 Task: Find connections with filter location Oberá with filter topic #job with filter profile language Spanish with filter current company Mechanical Engineering World with filter school Lucknow Public School with filter industry Chiropractors with filter service category Corporate Events with filter keywords title Technical Support Specialist
Action: Mouse moved to (574, 109)
Screenshot: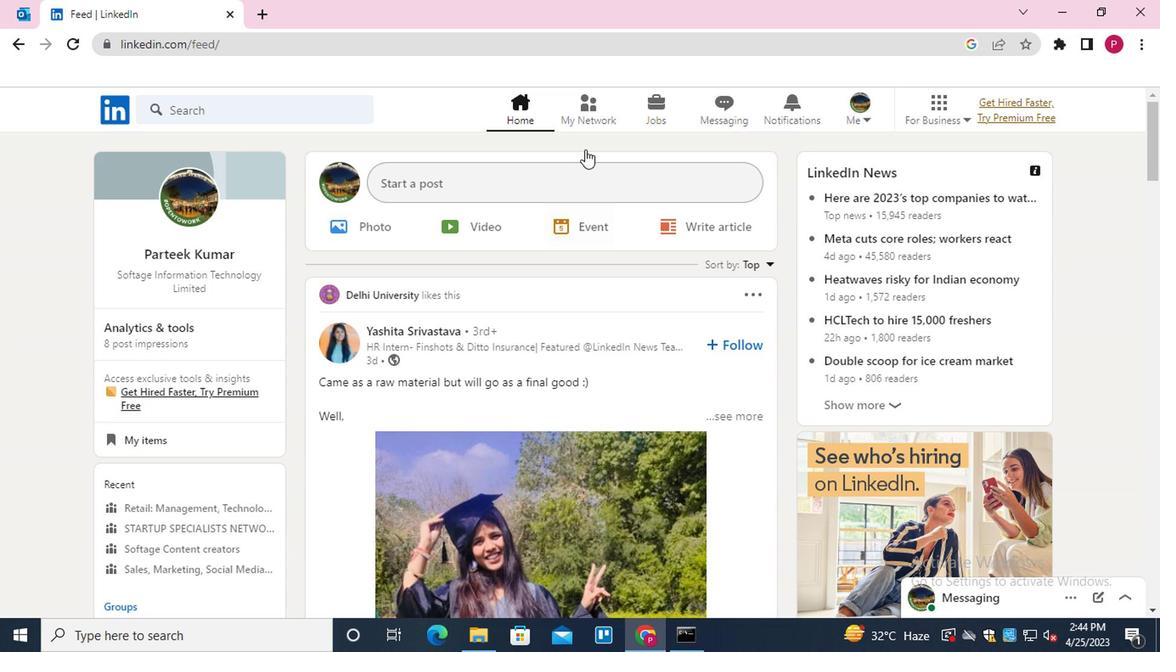 
Action: Mouse pressed left at (574, 109)
Screenshot: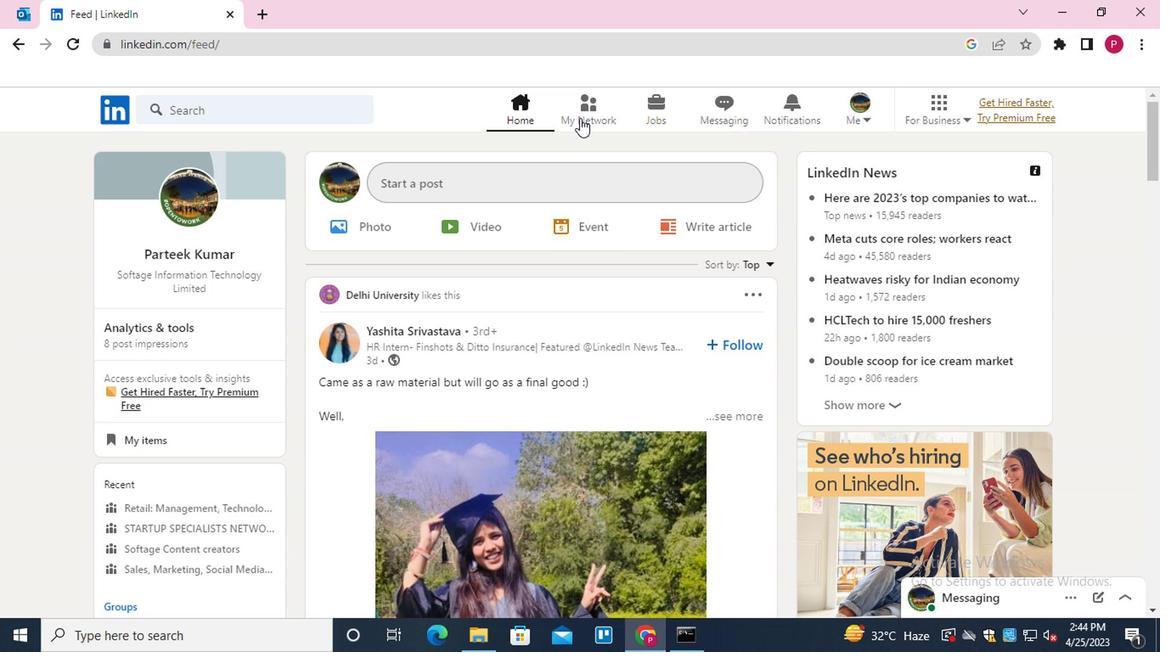 
Action: Mouse moved to (192, 209)
Screenshot: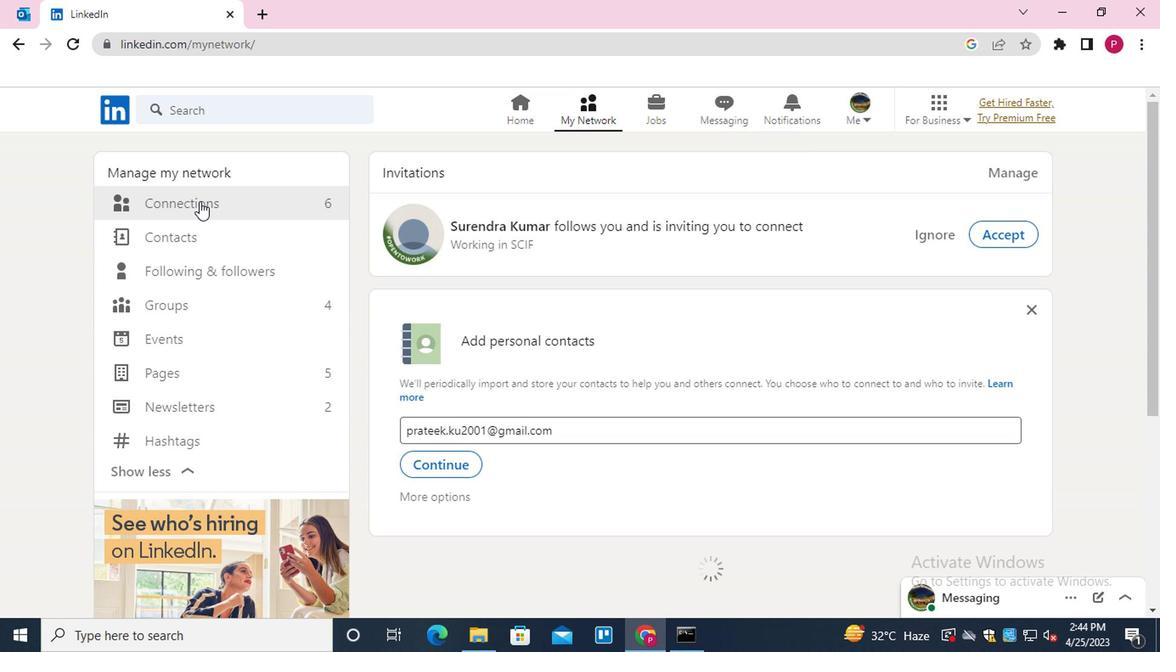 
Action: Mouse pressed left at (192, 209)
Screenshot: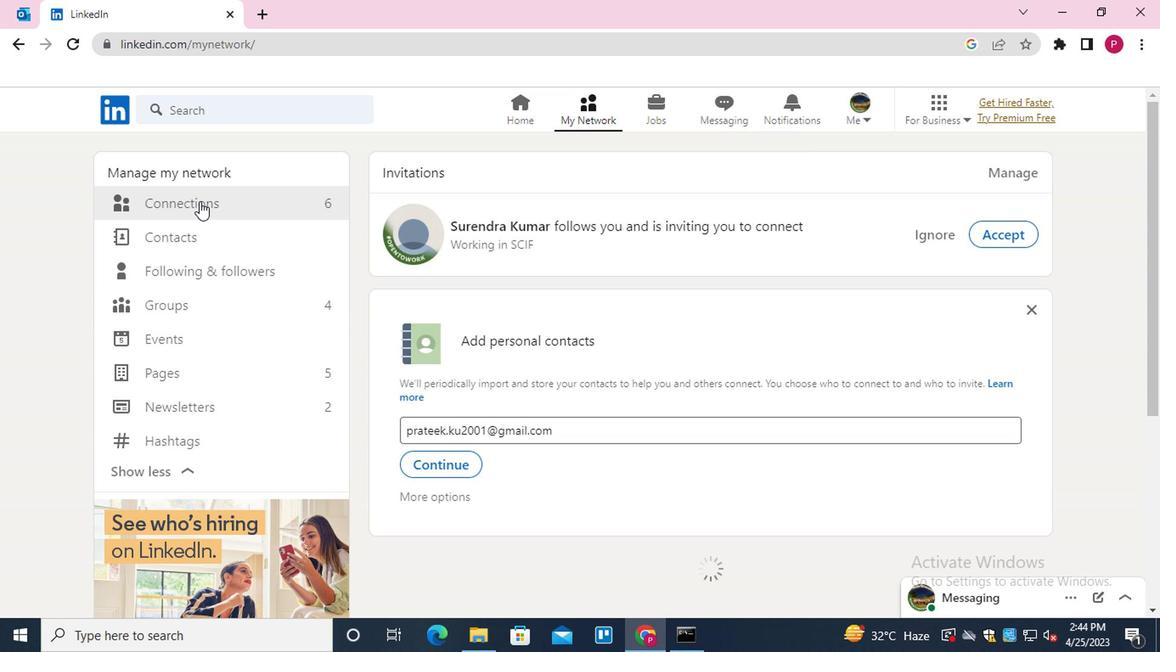 
Action: Mouse moved to (725, 206)
Screenshot: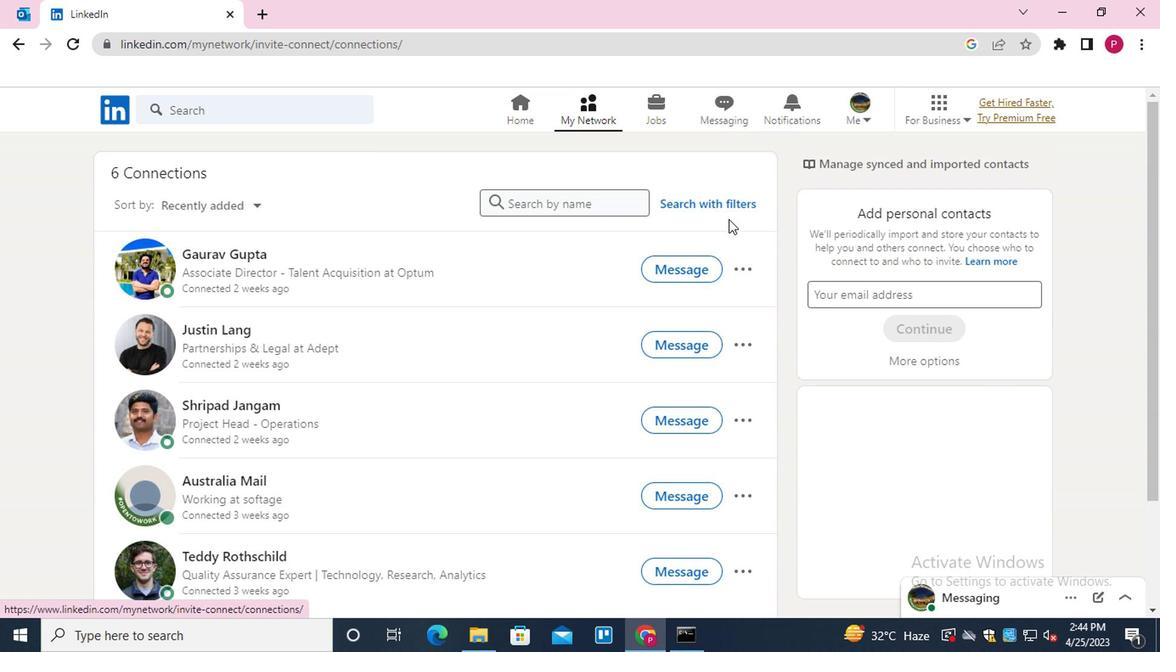
Action: Mouse pressed left at (725, 206)
Screenshot: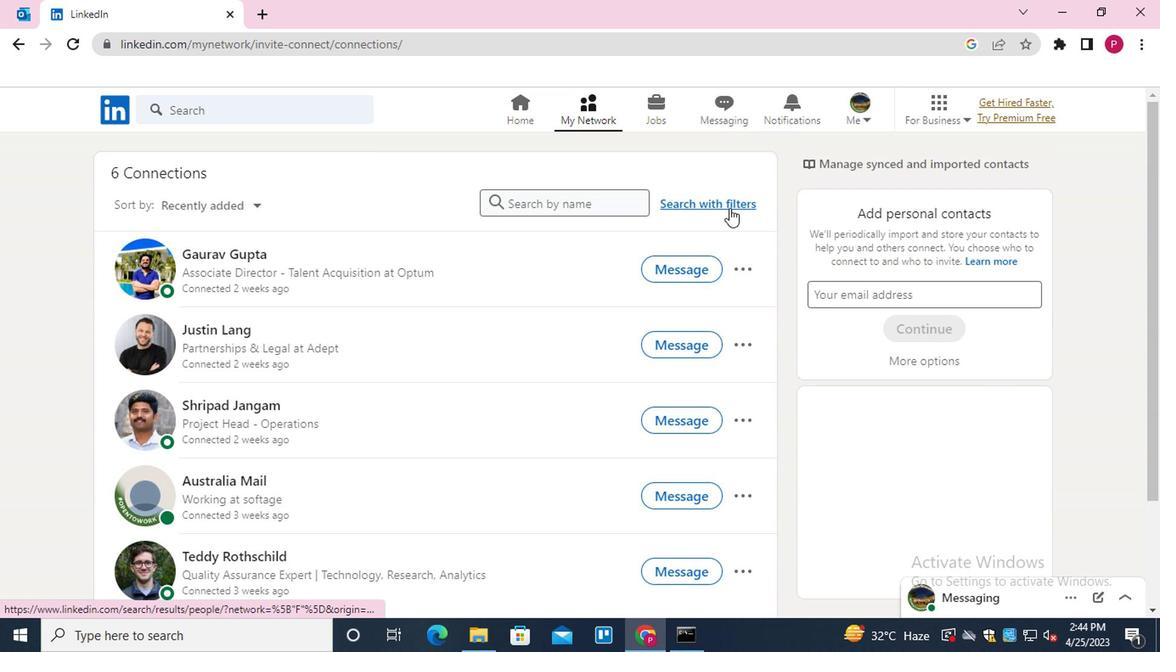 
Action: Mouse moved to (545, 171)
Screenshot: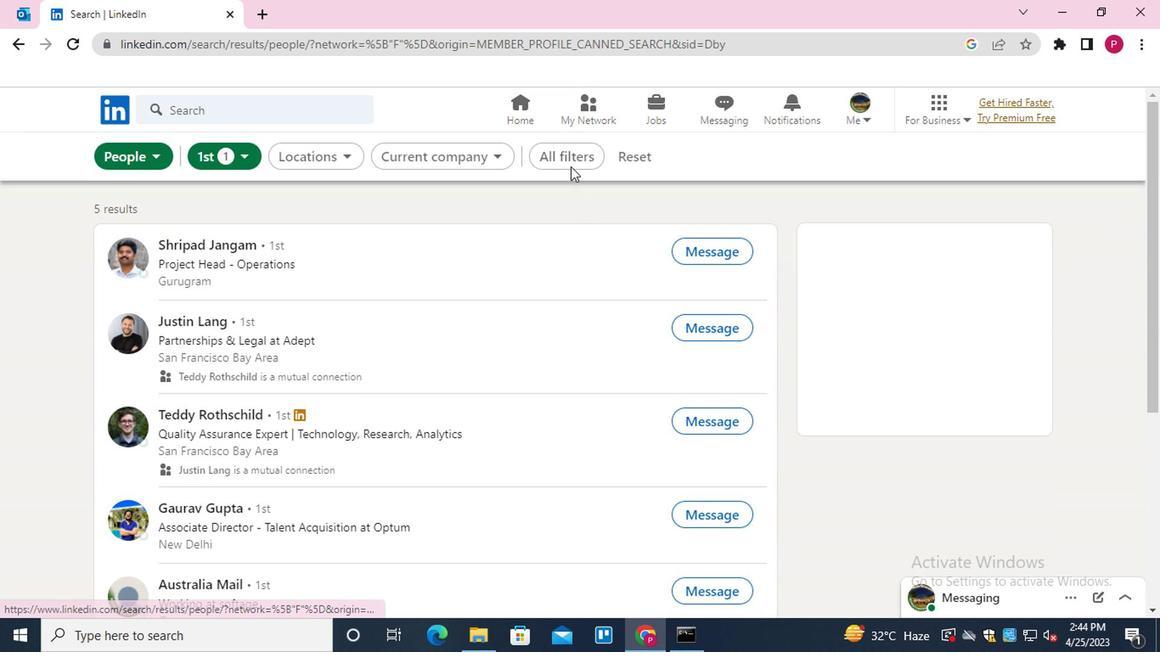 
Action: Mouse pressed left at (545, 171)
Screenshot: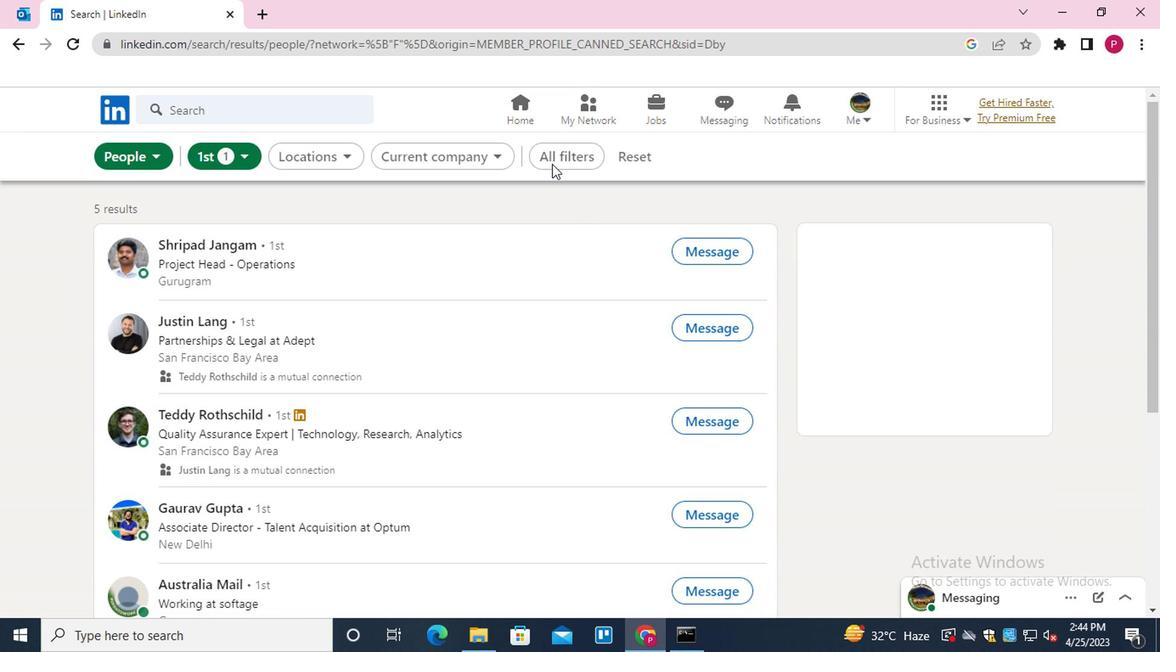
Action: Mouse moved to (896, 375)
Screenshot: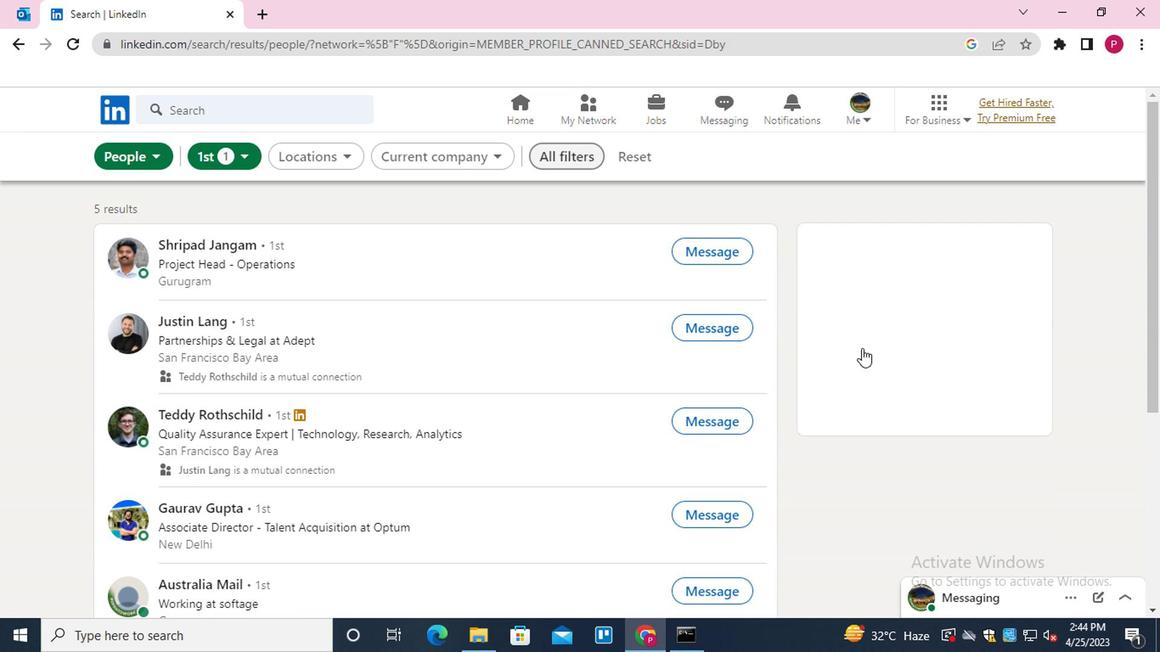 
Action: Mouse scrolled (896, 374) with delta (0, -1)
Screenshot: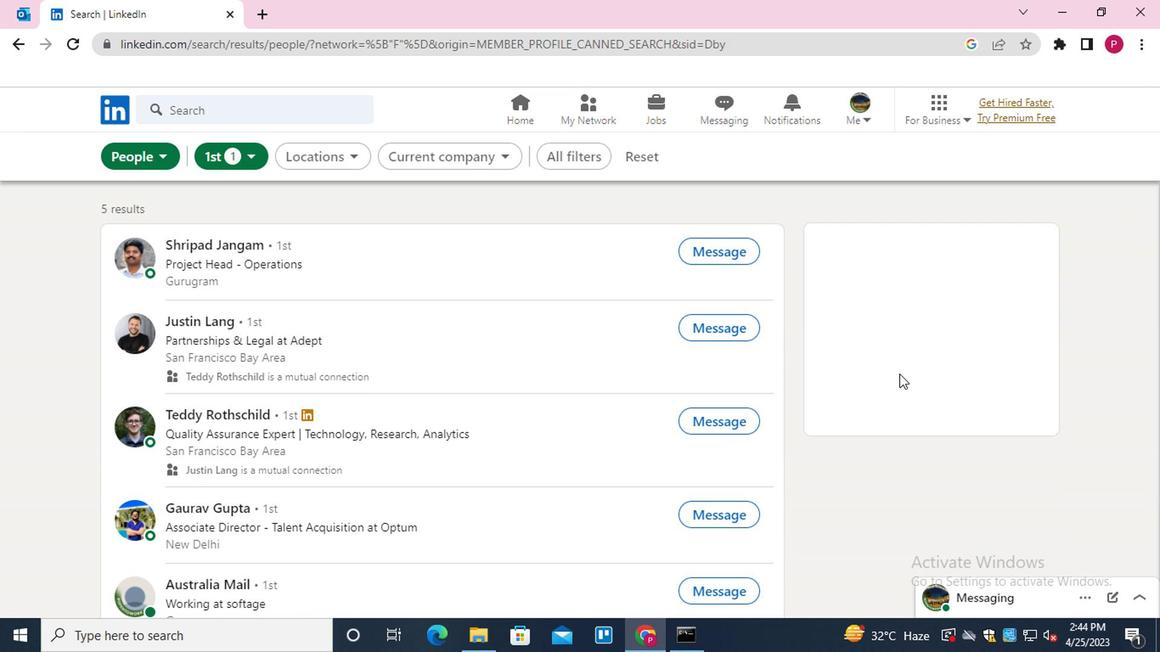 
Action: Mouse scrolled (896, 374) with delta (0, -1)
Screenshot: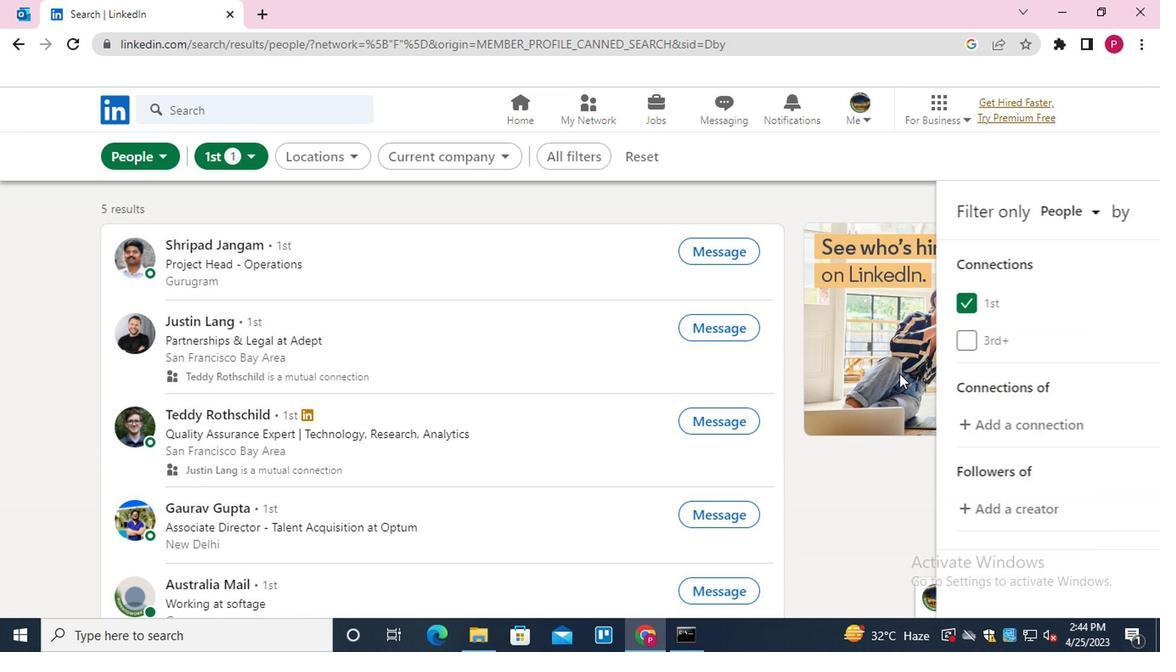 
Action: Mouse scrolled (896, 374) with delta (0, -1)
Screenshot: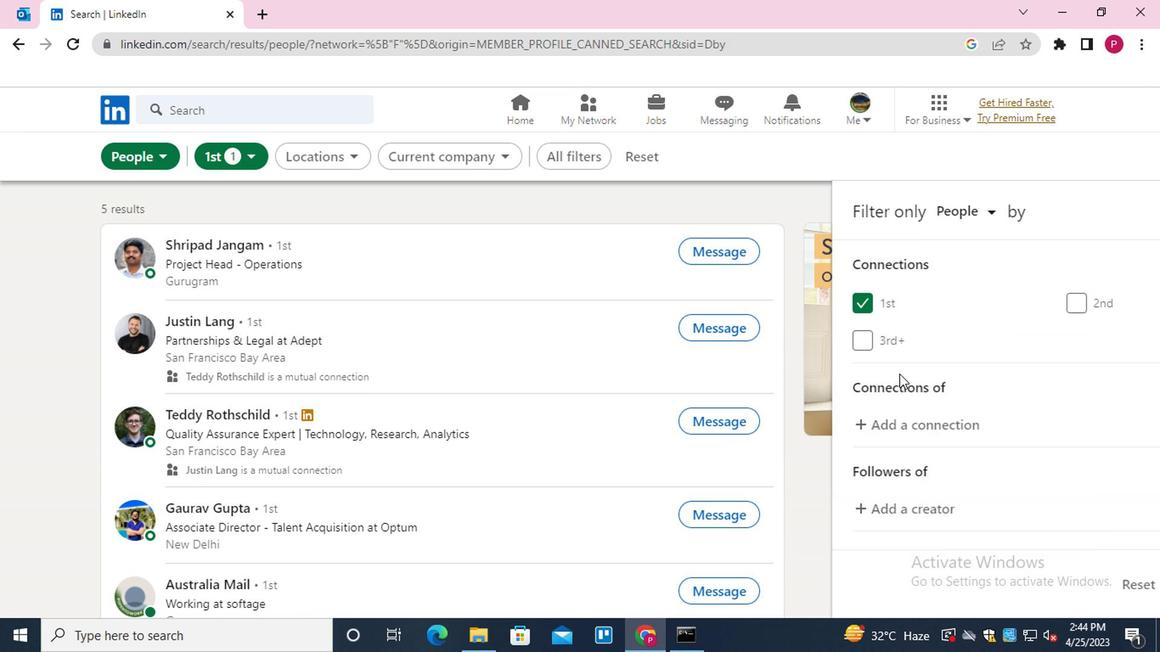 
Action: Mouse moved to (897, 375)
Screenshot: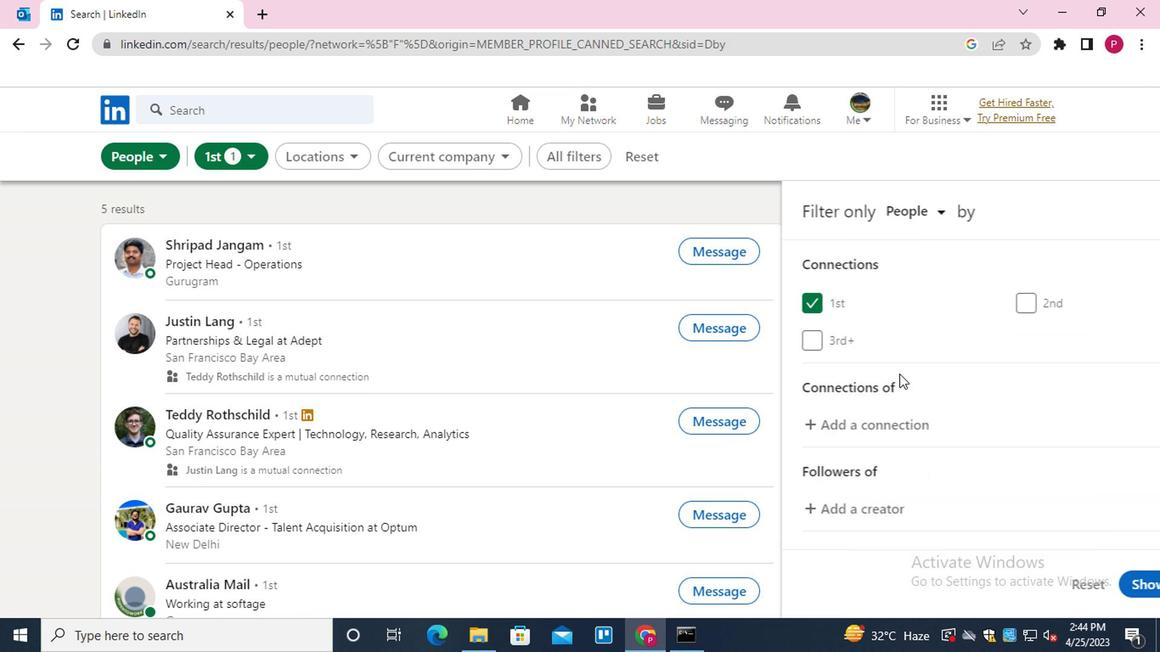 
Action: Mouse scrolled (897, 375) with delta (0, 0)
Screenshot: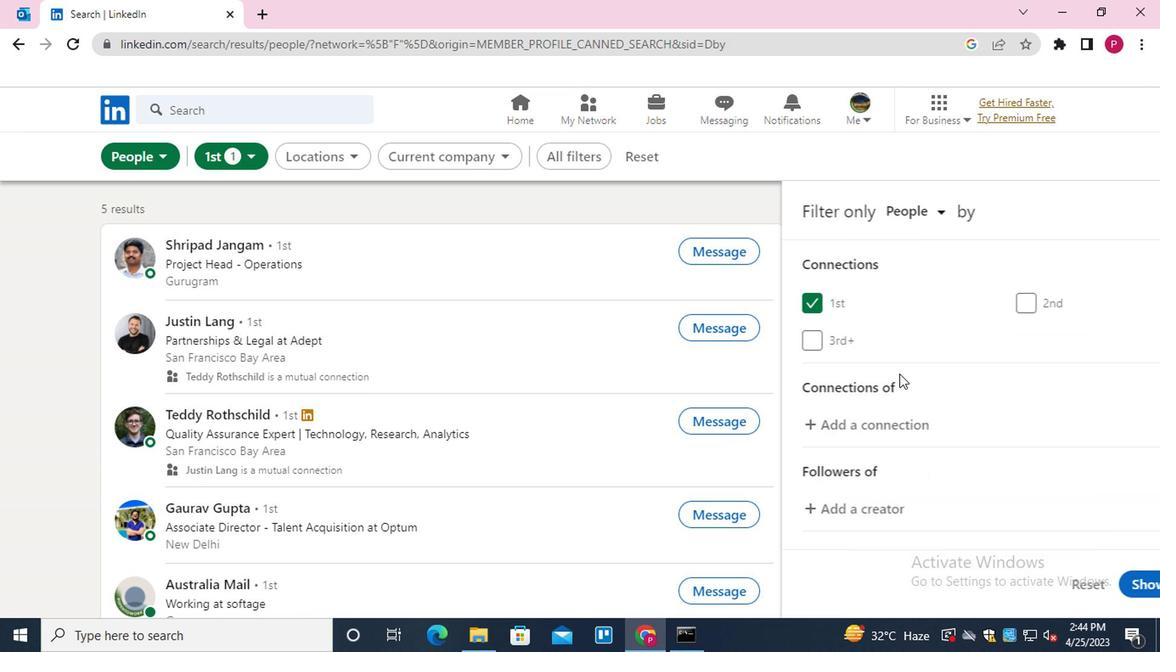 
Action: Mouse moved to (976, 335)
Screenshot: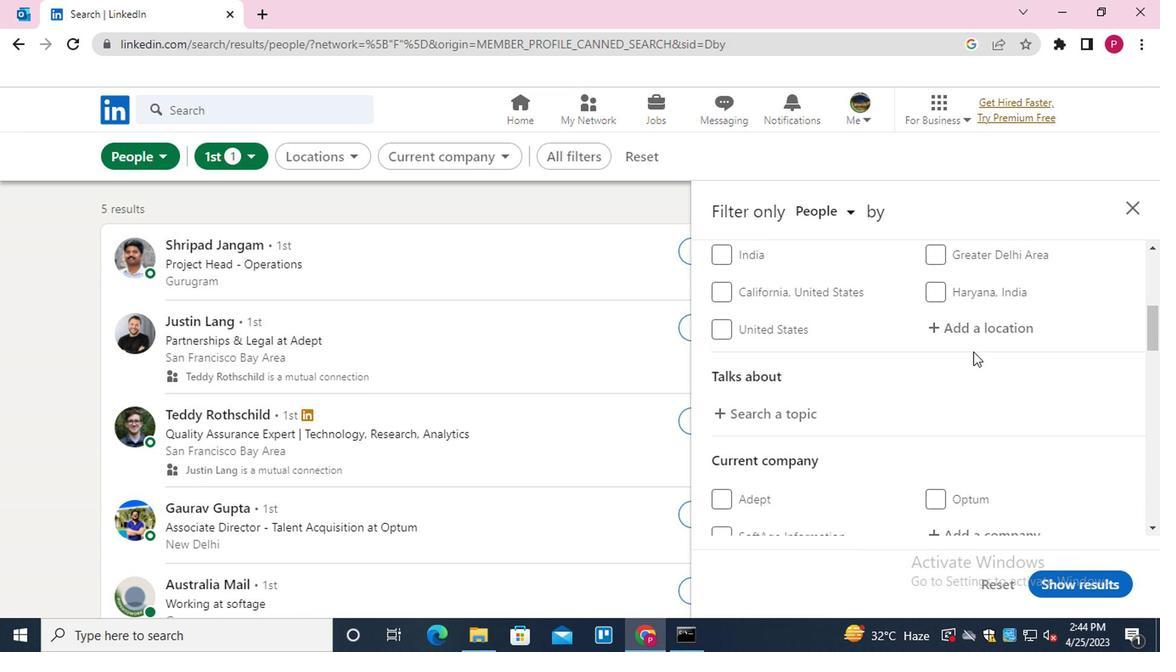 
Action: Mouse pressed left at (976, 335)
Screenshot: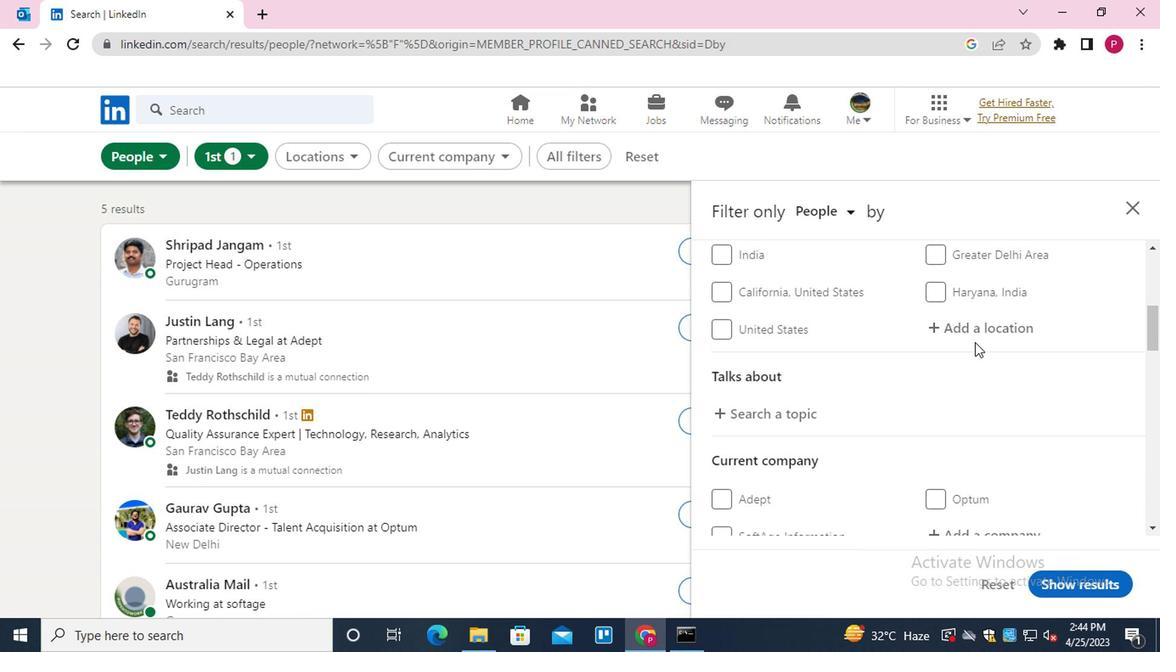 
Action: Mouse moved to (974, 337)
Screenshot: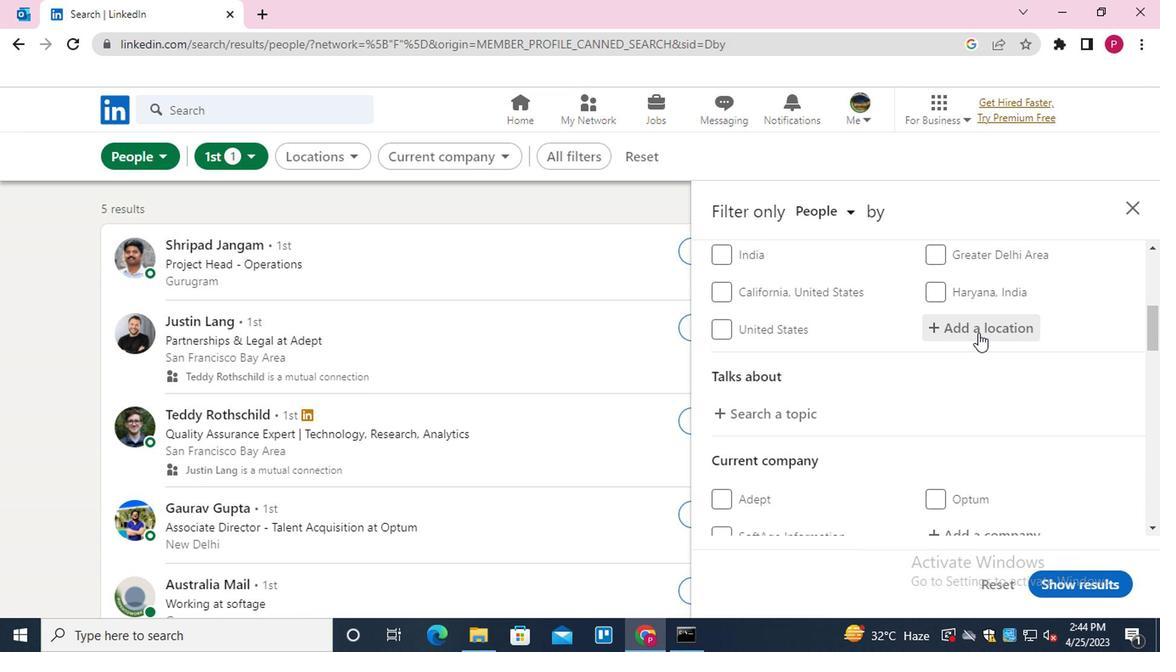 
Action: Key pressed <Key.shift>OBERA
Screenshot: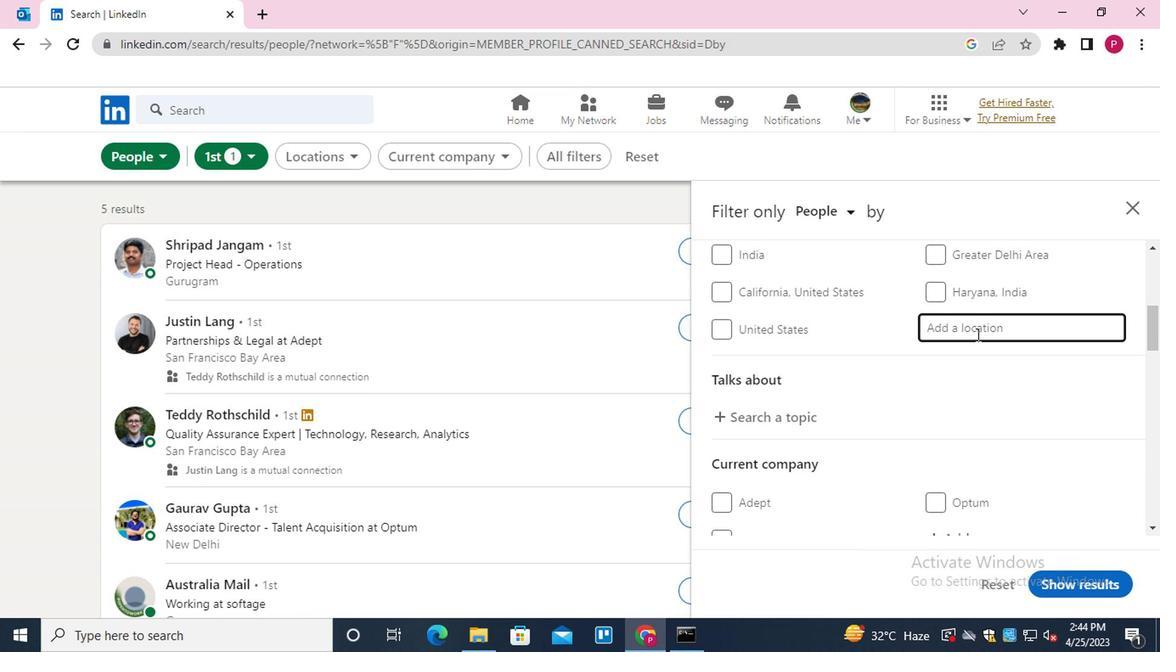 
Action: Mouse moved to (852, 365)
Screenshot: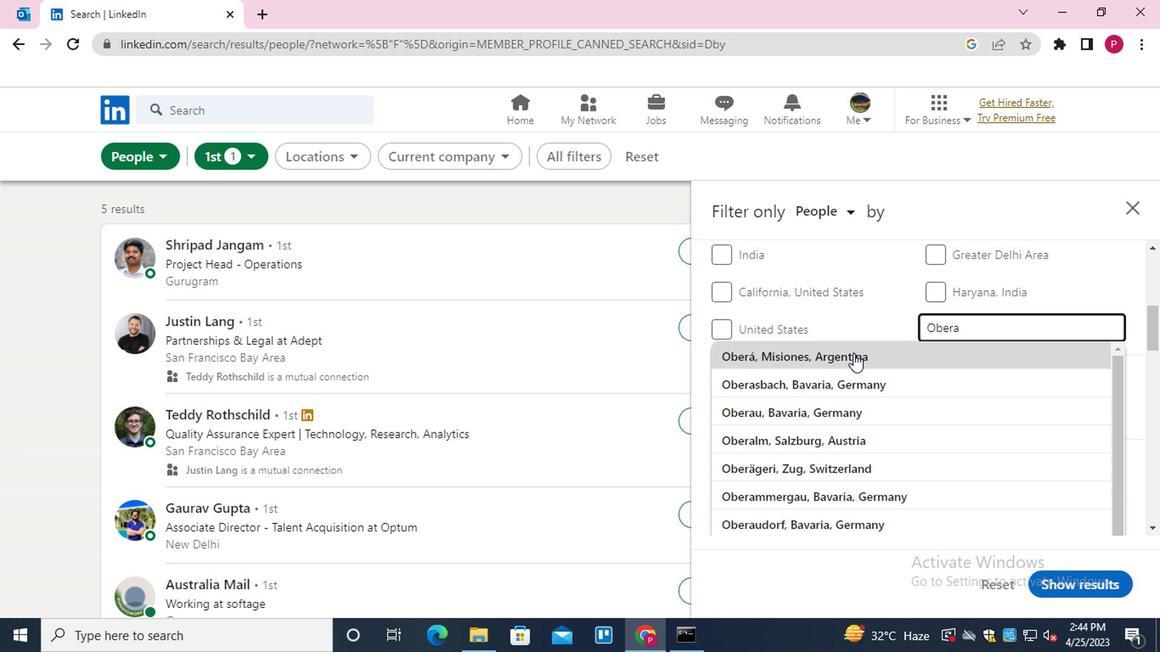 
Action: Mouse pressed left at (852, 365)
Screenshot: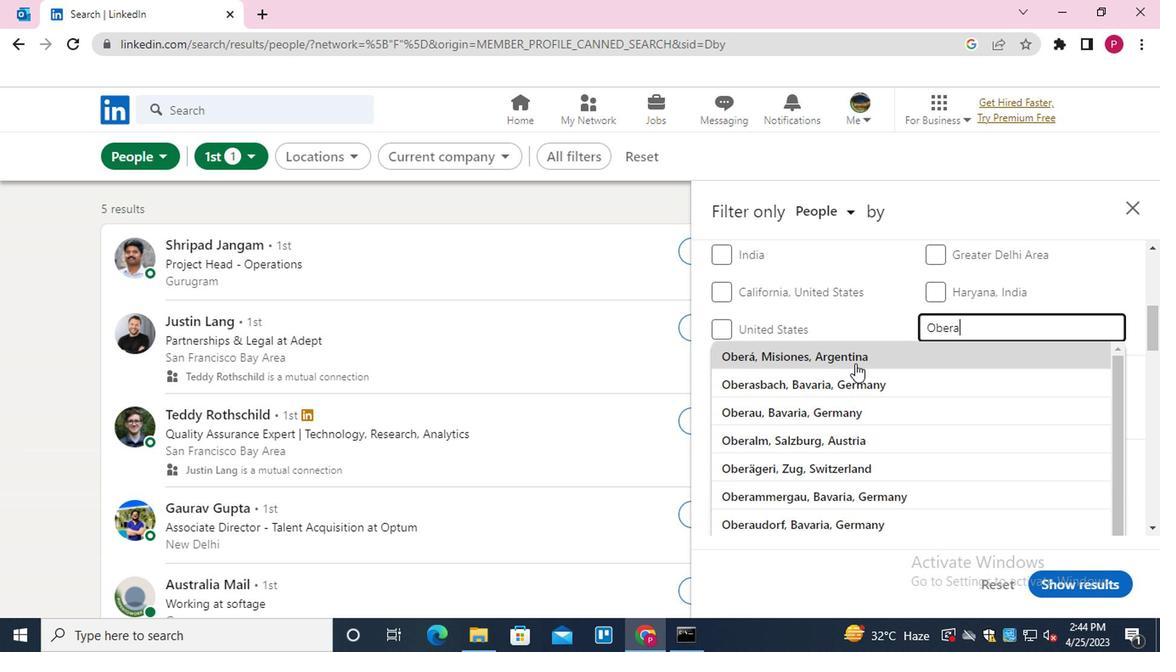 
Action: Mouse moved to (925, 383)
Screenshot: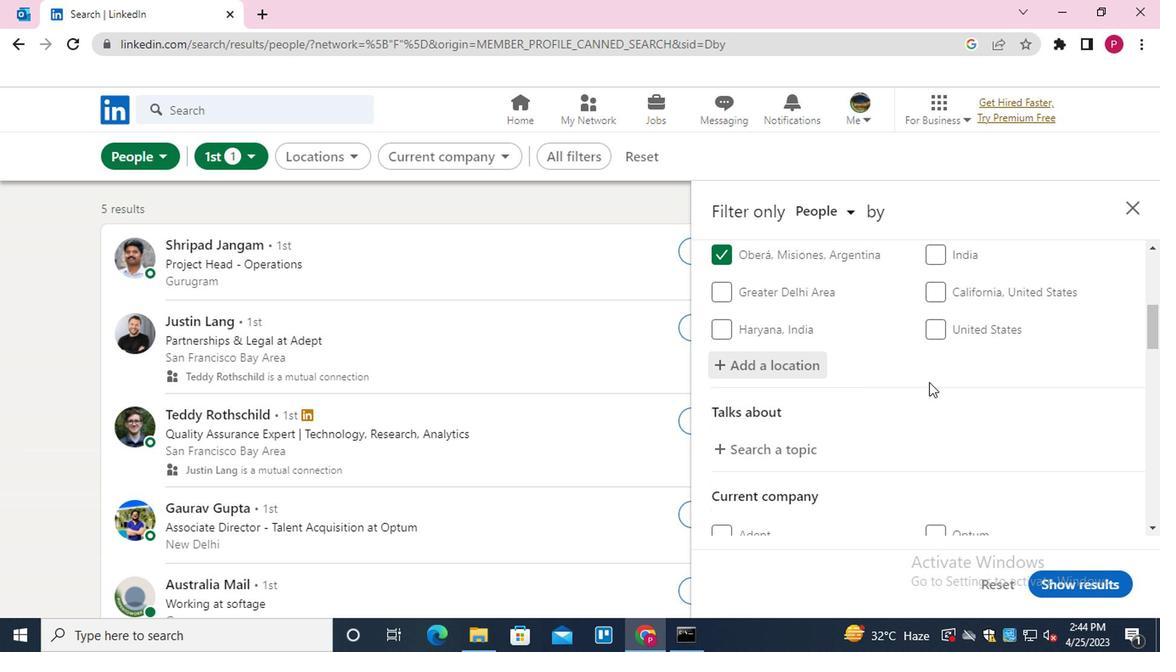 
Action: Mouse scrolled (925, 382) with delta (0, 0)
Screenshot: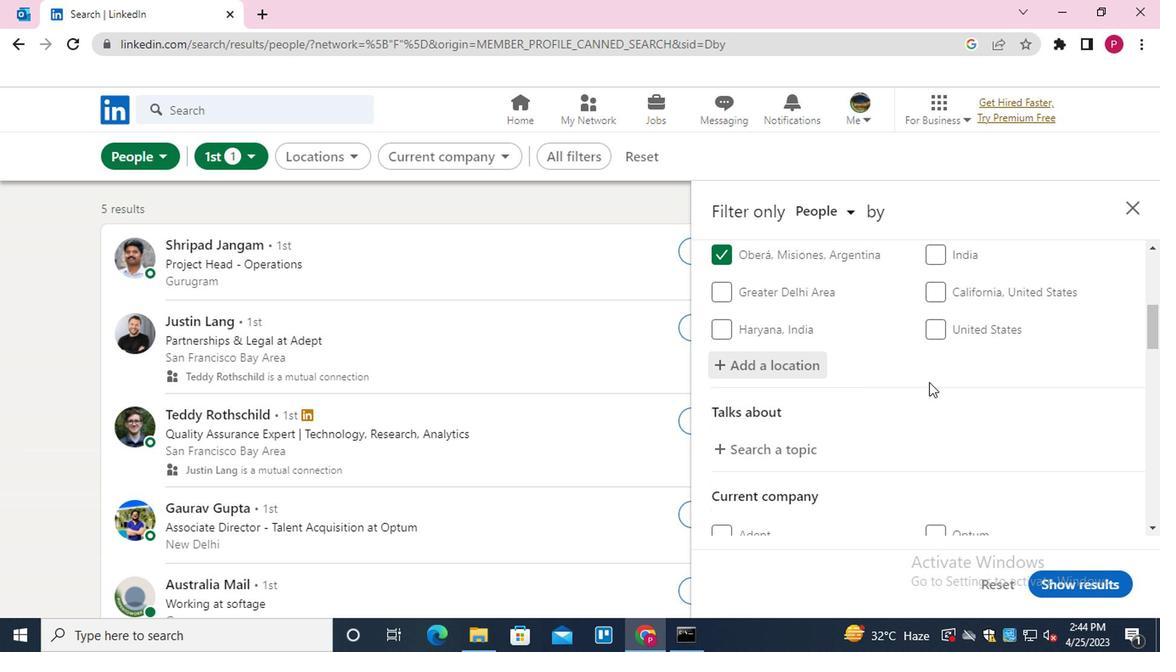 
Action: Mouse scrolled (925, 382) with delta (0, 0)
Screenshot: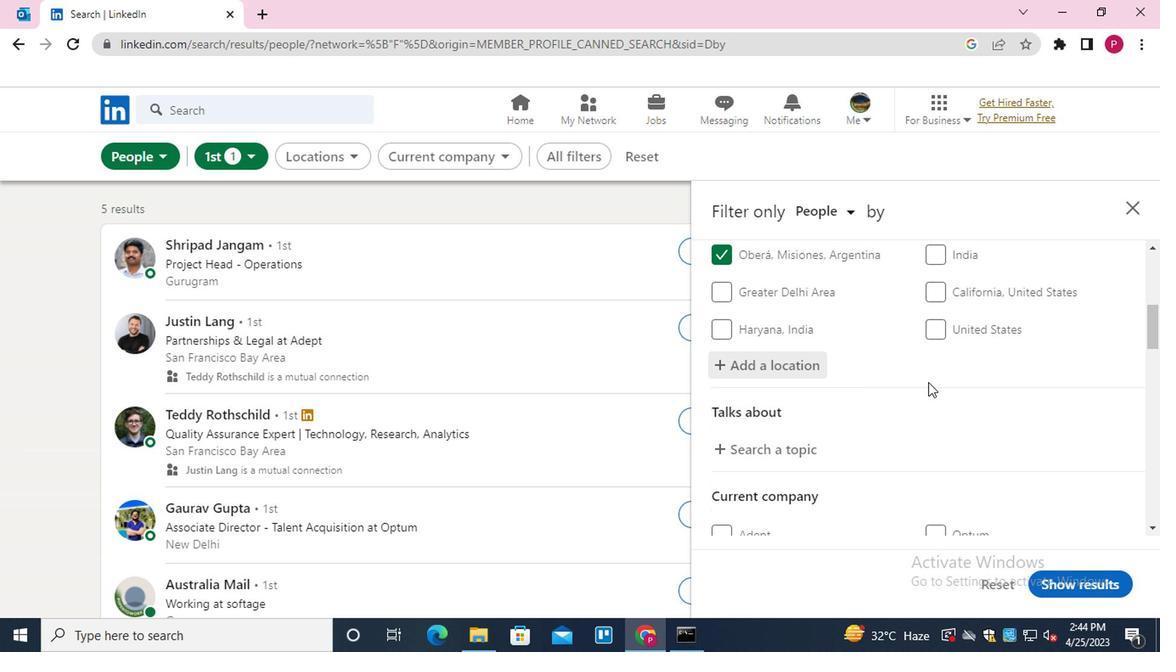 
Action: Mouse moved to (811, 280)
Screenshot: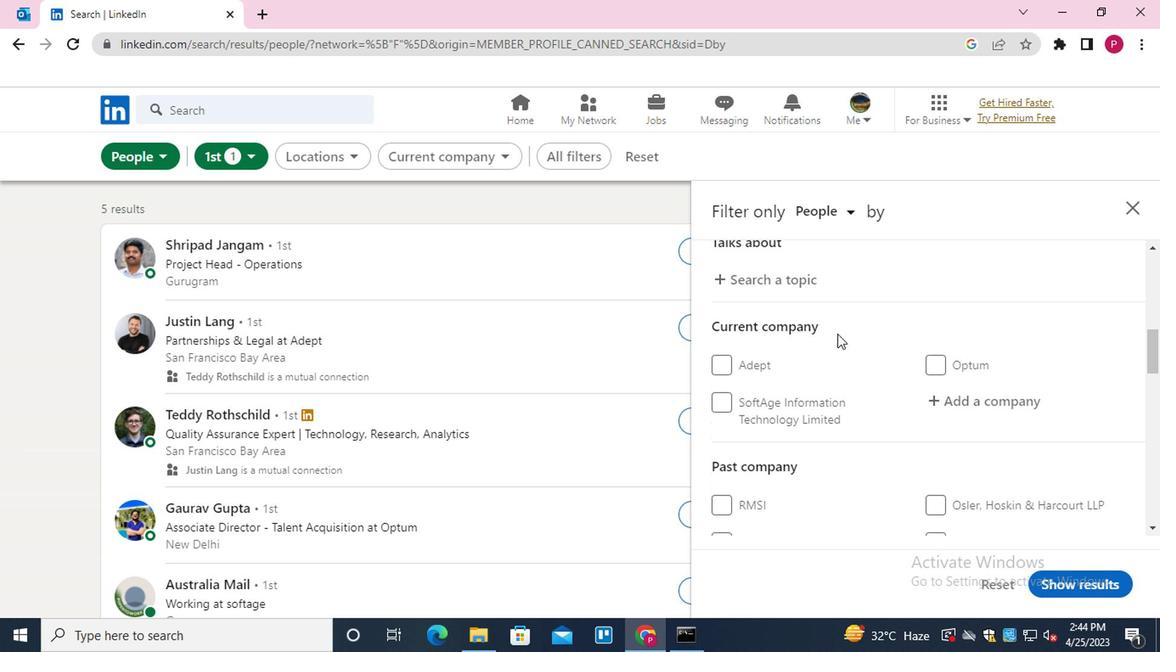 
Action: Mouse pressed left at (811, 280)
Screenshot: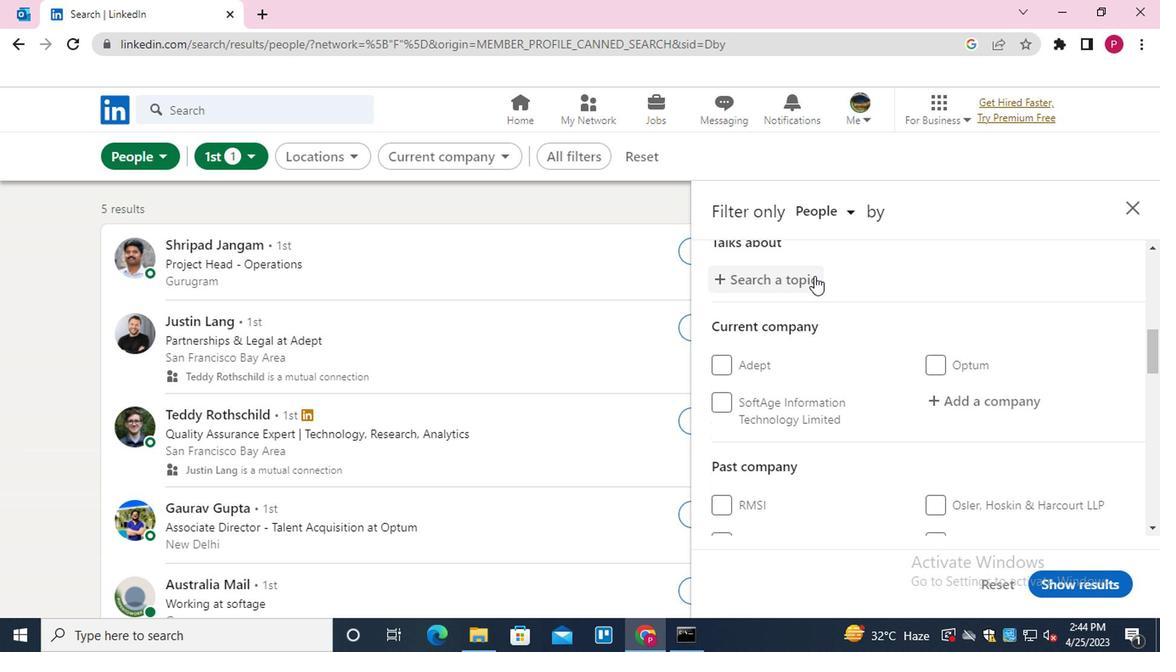 
Action: Key pressed <Key.shift>#<Key.shift>JOB
Screenshot: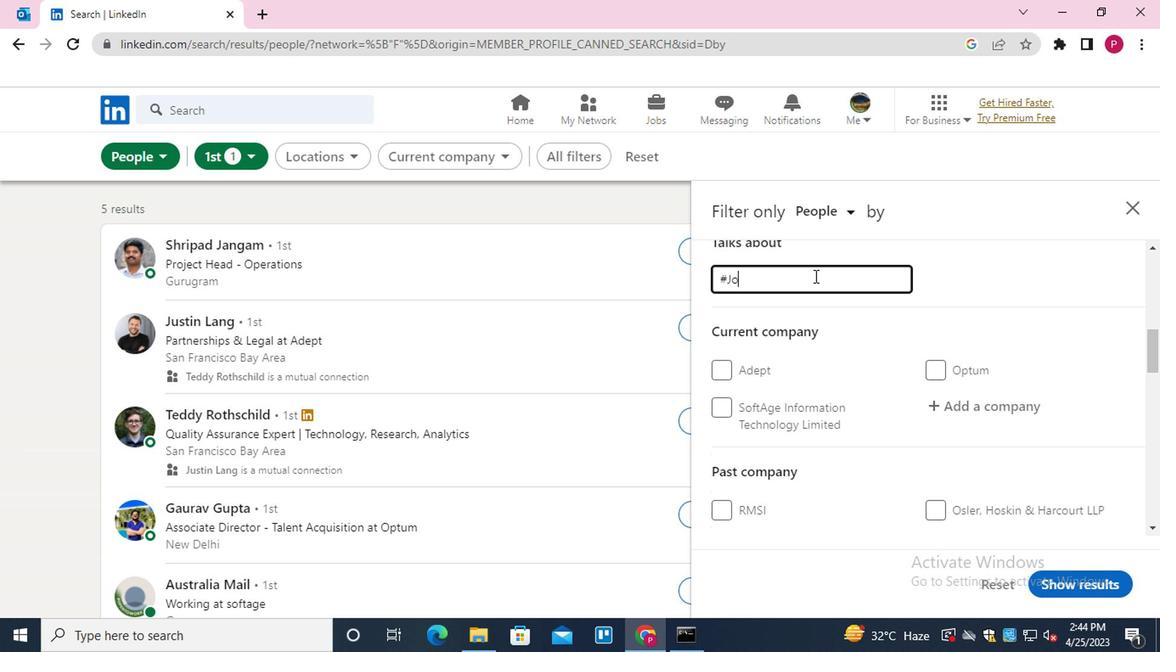 
Action: Mouse moved to (818, 309)
Screenshot: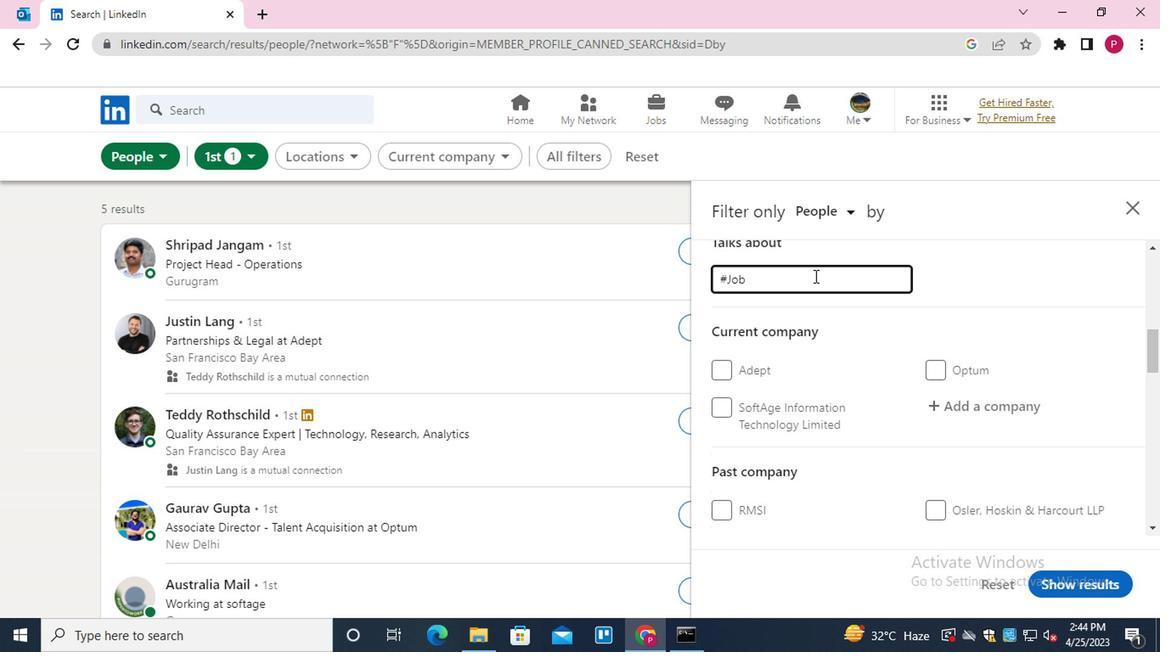 
Action: Mouse scrolled (818, 308) with delta (0, -1)
Screenshot: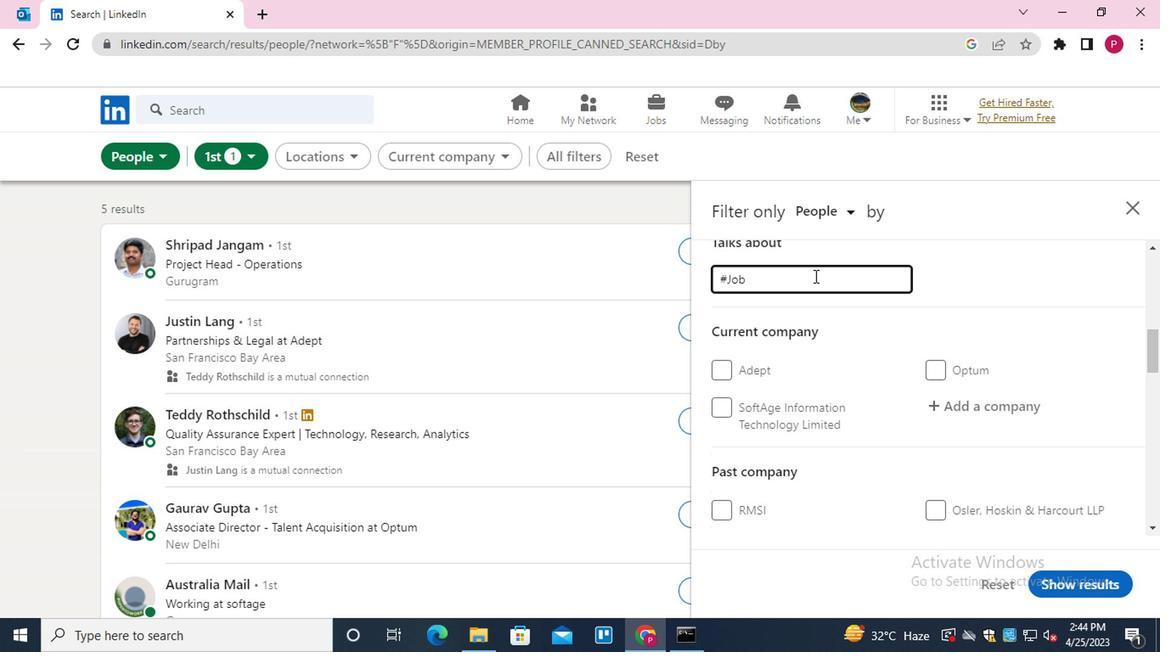 
Action: Mouse moved to (819, 310)
Screenshot: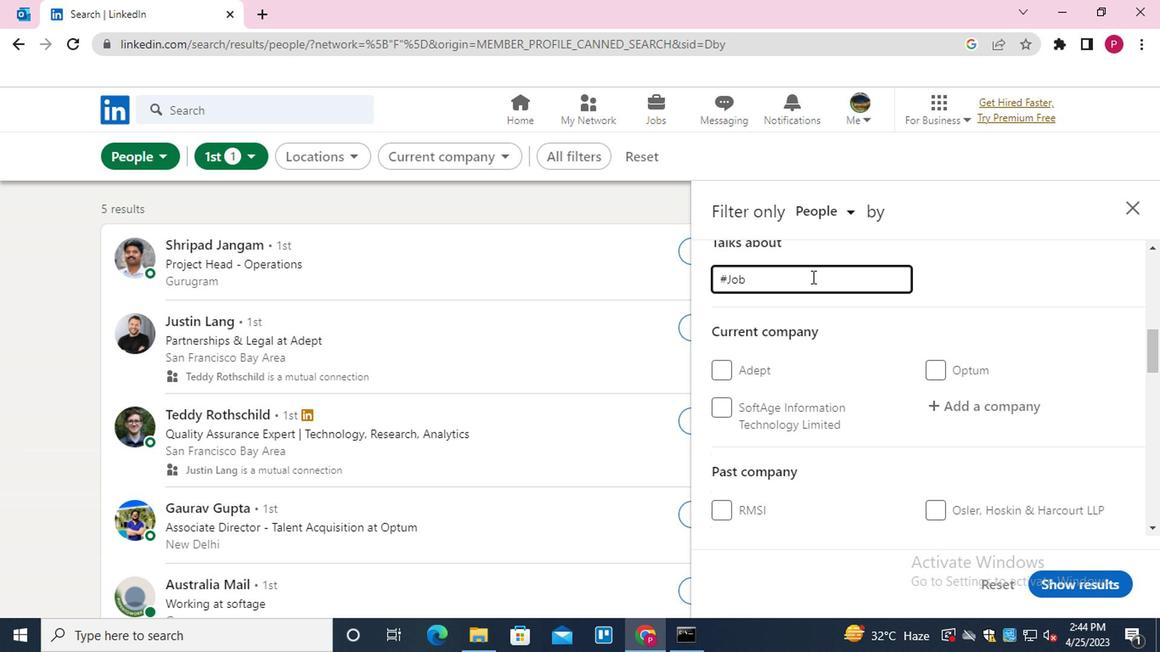 
Action: Mouse scrolled (819, 310) with delta (0, 0)
Screenshot: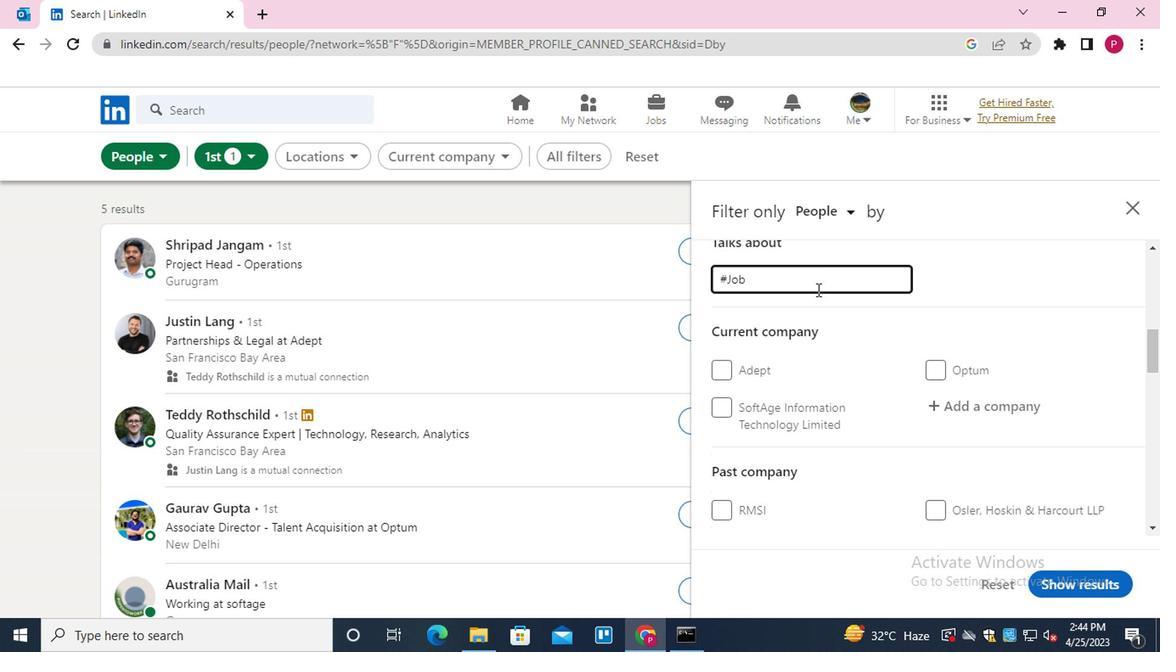 
Action: Mouse moved to (934, 289)
Screenshot: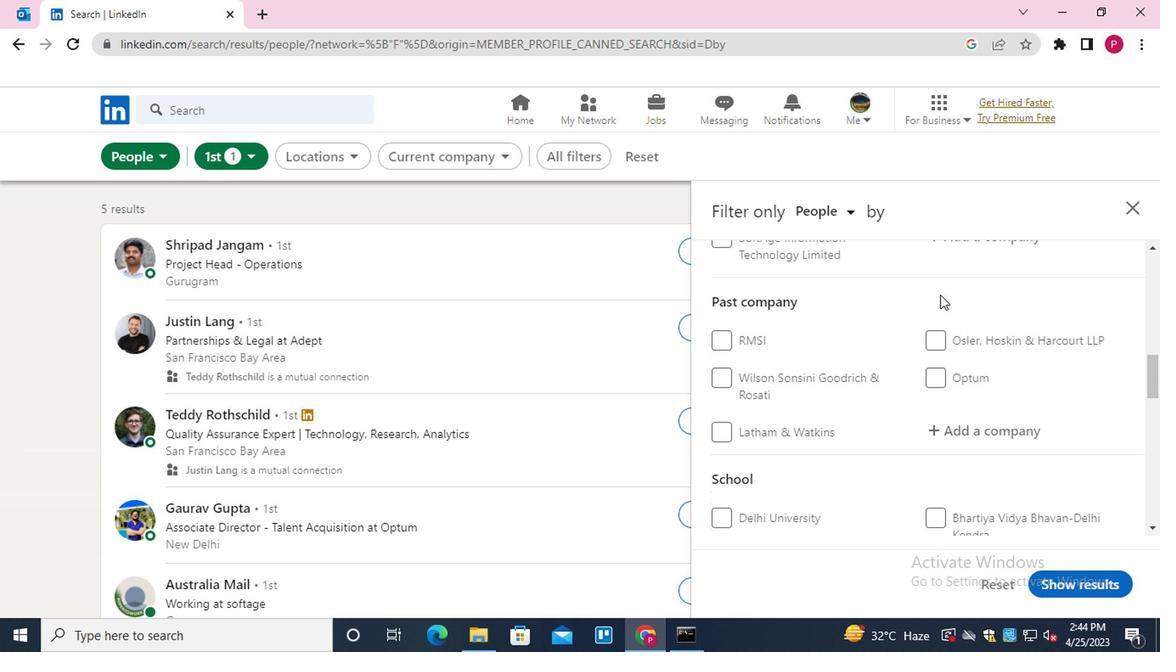 
Action: Mouse scrolled (934, 290) with delta (0, 0)
Screenshot: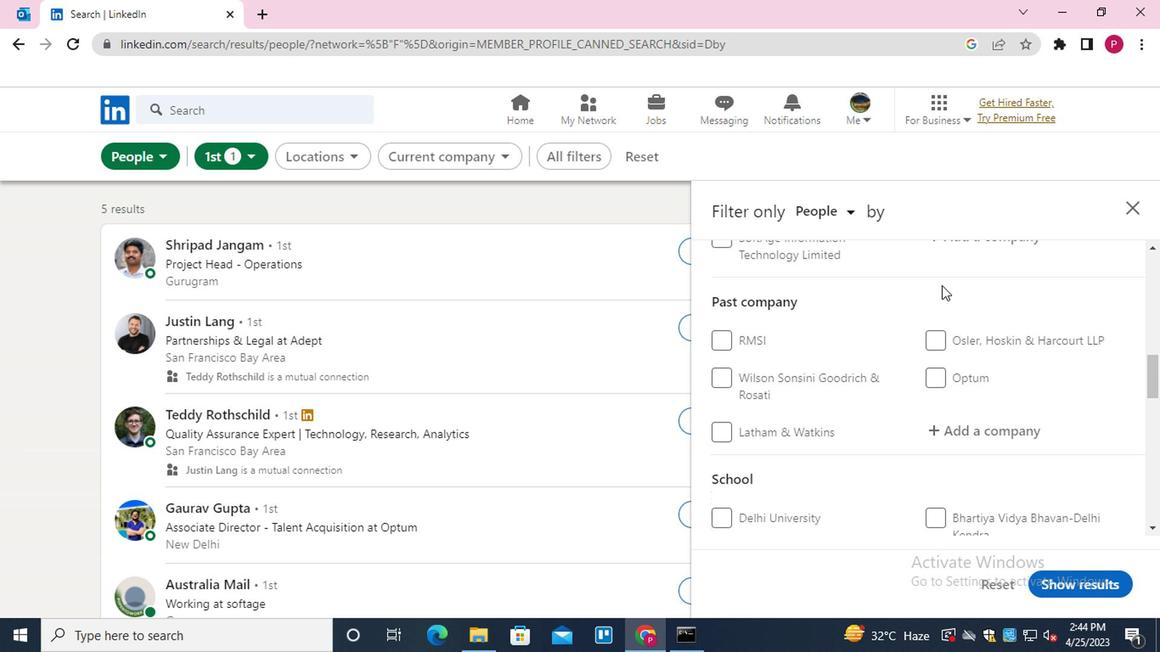 
Action: Mouse scrolled (934, 290) with delta (0, 0)
Screenshot: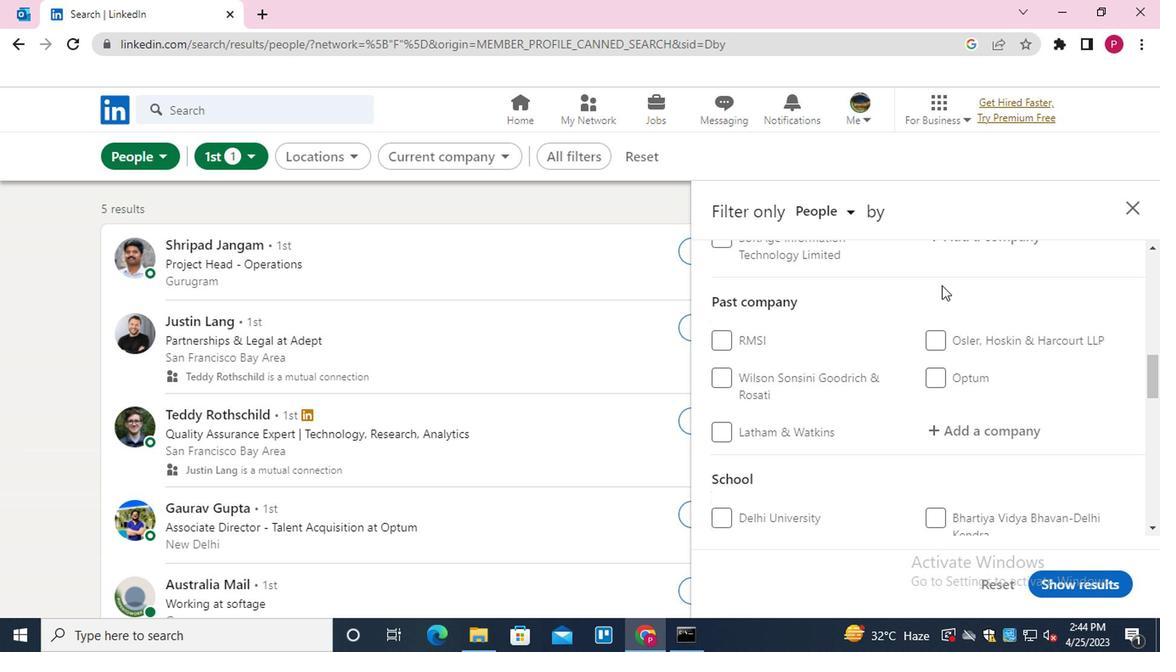 
Action: Mouse moved to (957, 405)
Screenshot: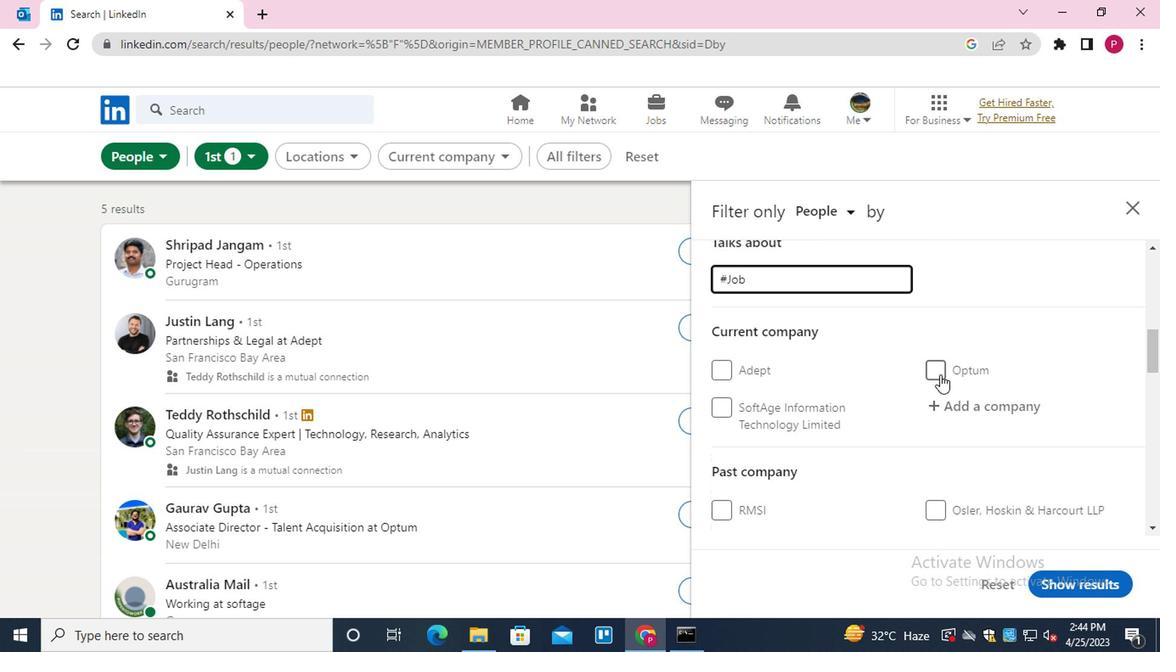 
Action: Mouse pressed left at (957, 405)
Screenshot: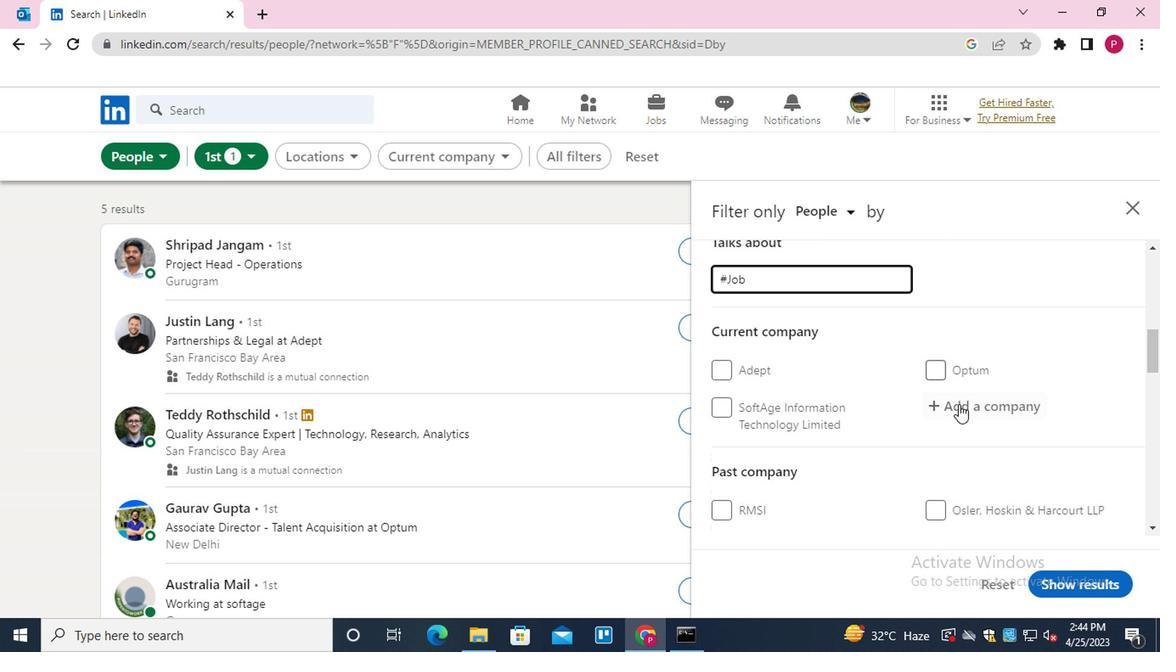 
Action: Key pressed <Key.shift>MECHANICAL
Screenshot: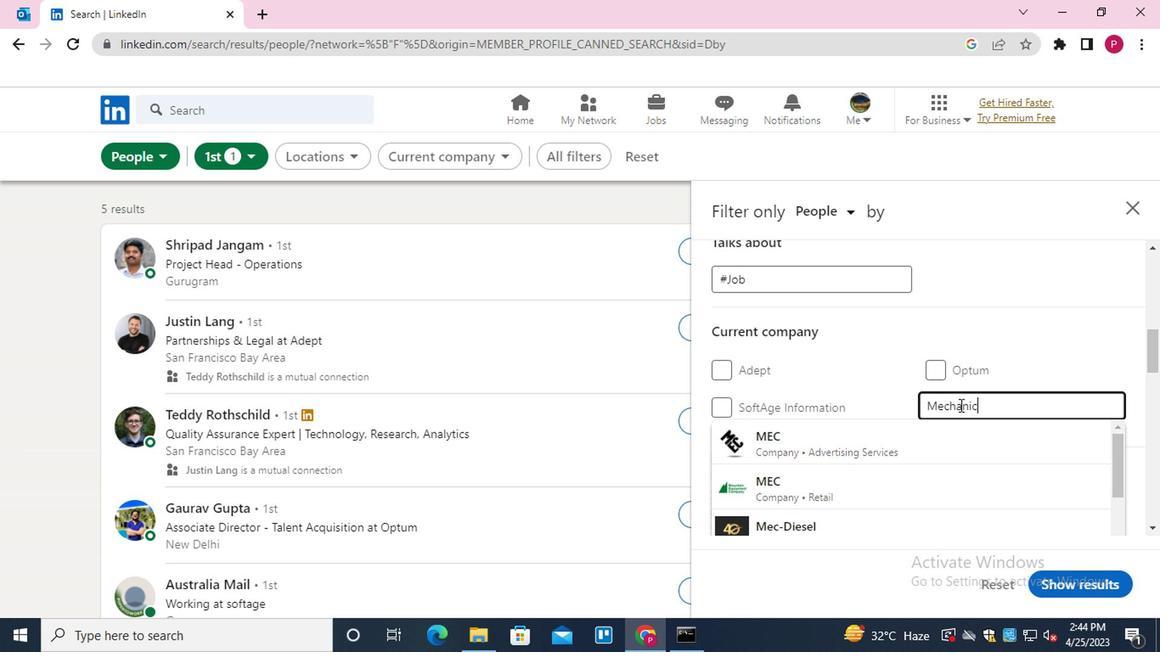 
Action: Mouse moved to (910, 470)
Screenshot: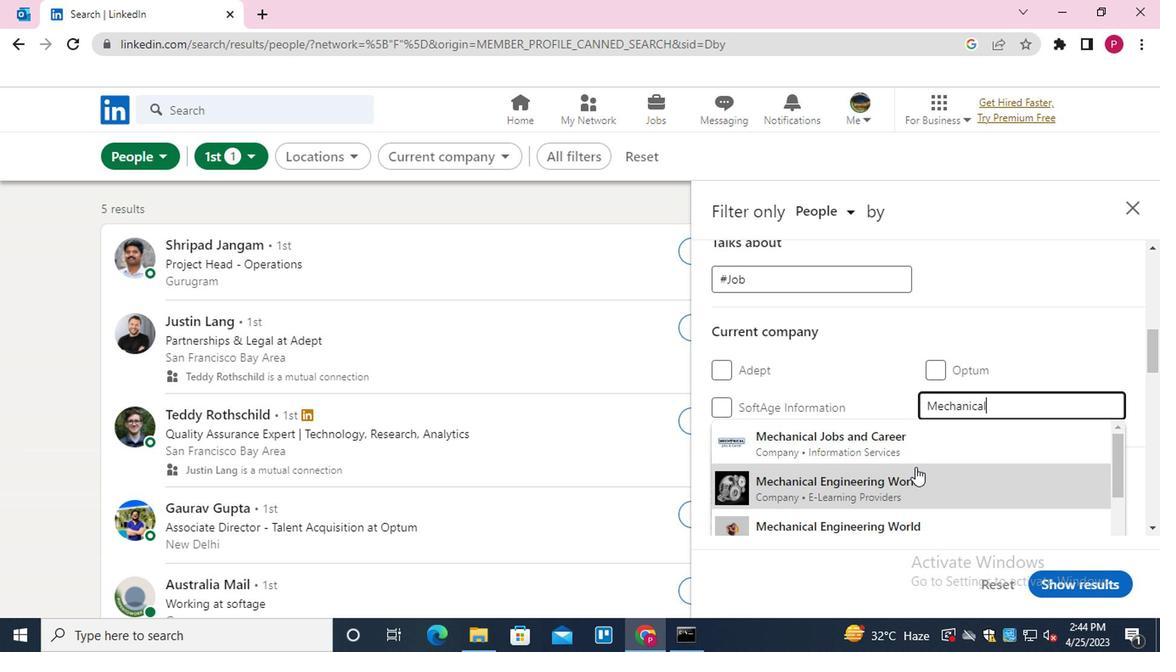 
Action: Mouse pressed left at (910, 470)
Screenshot: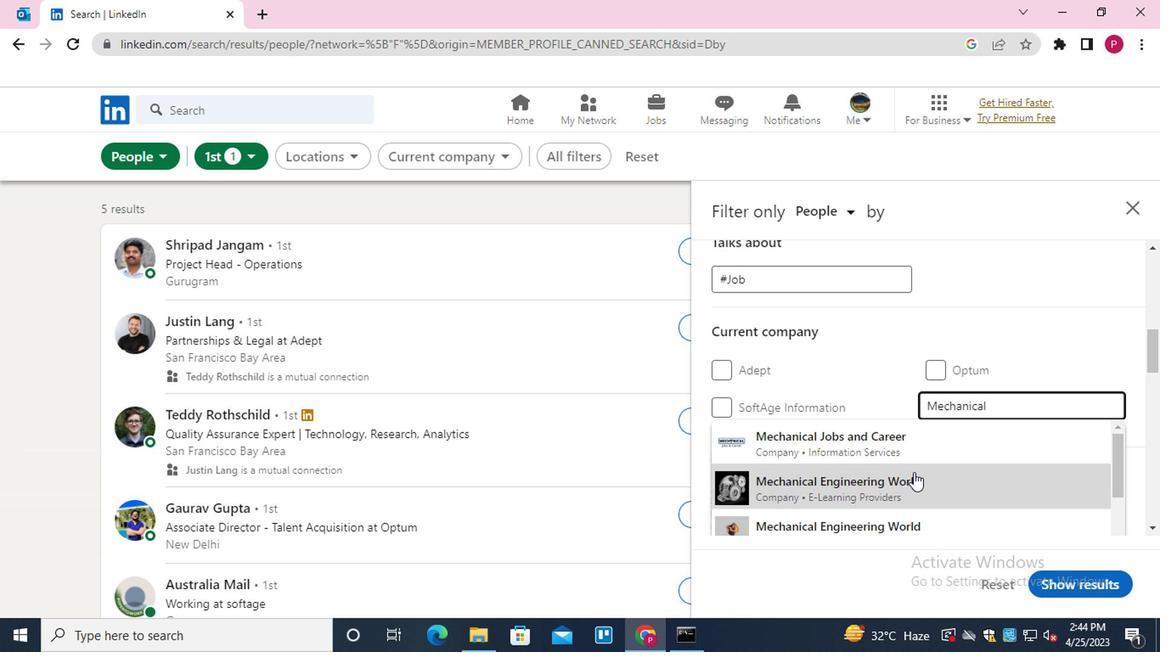 
Action: Mouse moved to (908, 473)
Screenshot: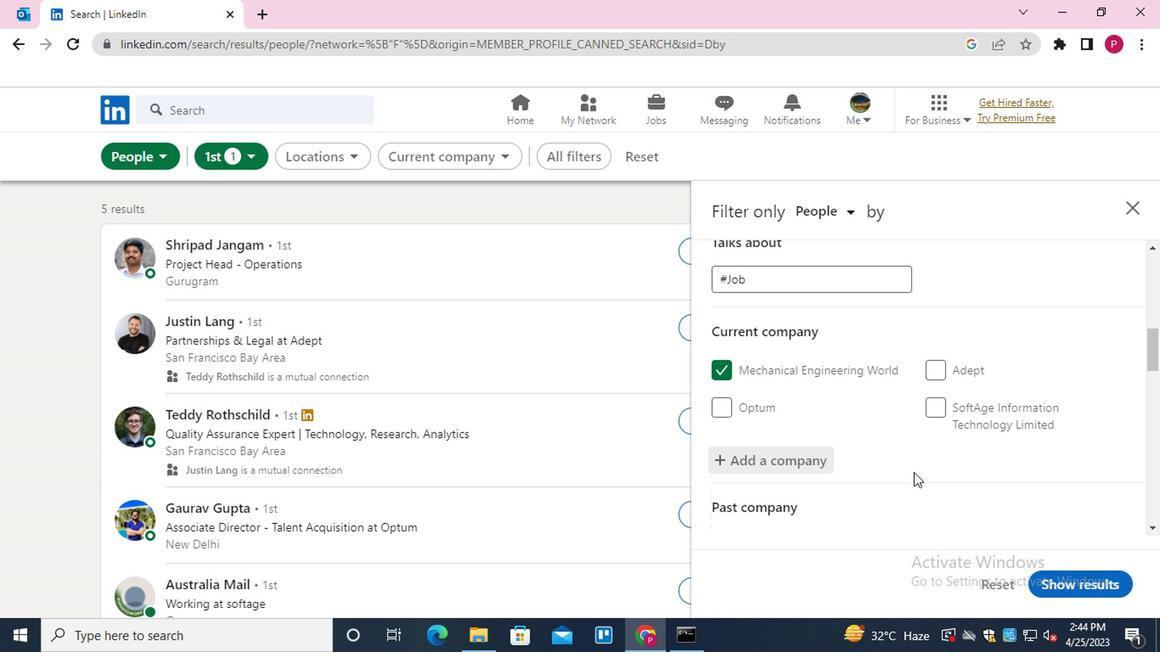 
Action: Mouse scrolled (908, 472) with delta (0, -1)
Screenshot: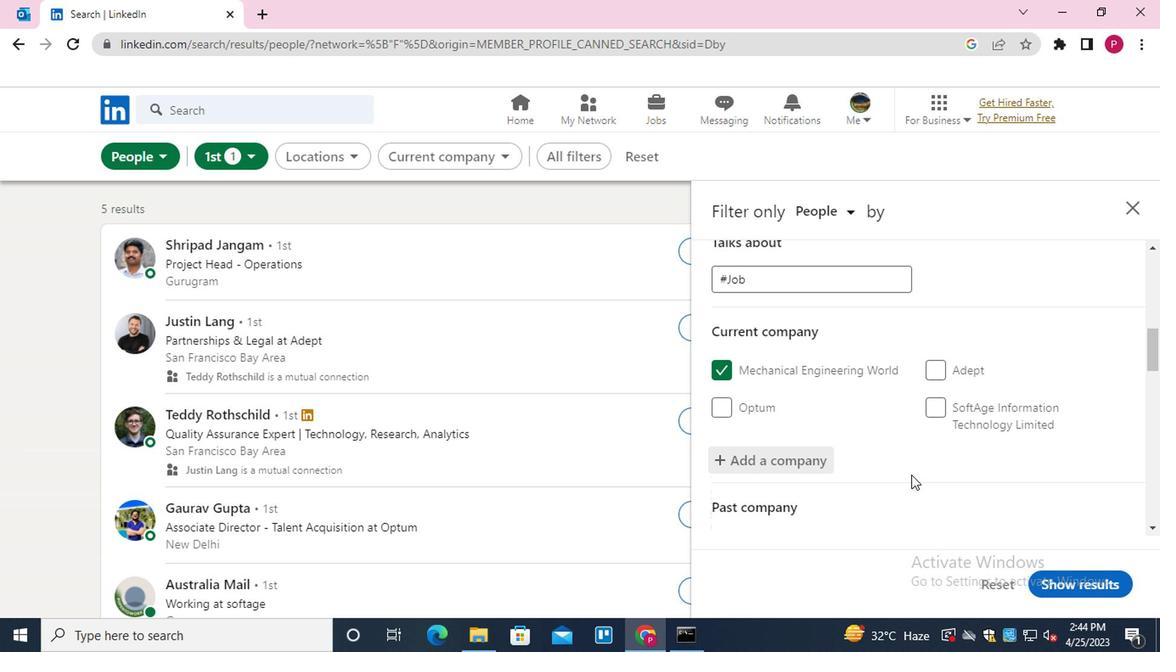 
Action: Mouse scrolled (908, 472) with delta (0, -1)
Screenshot: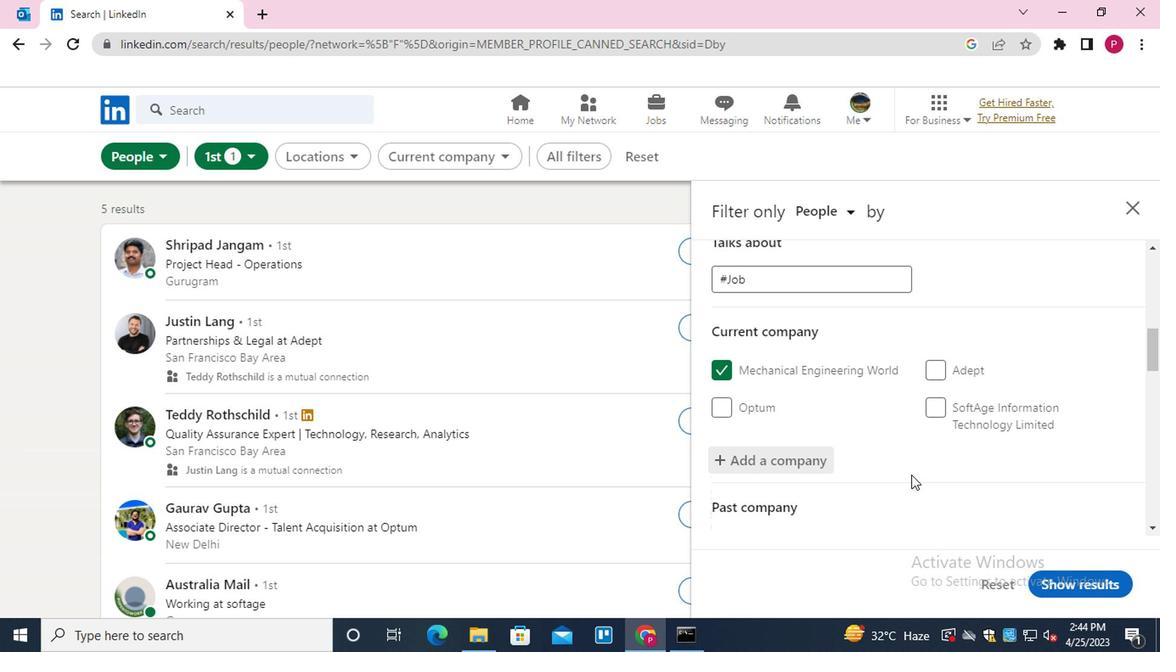 
Action: Mouse moved to (932, 432)
Screenshot: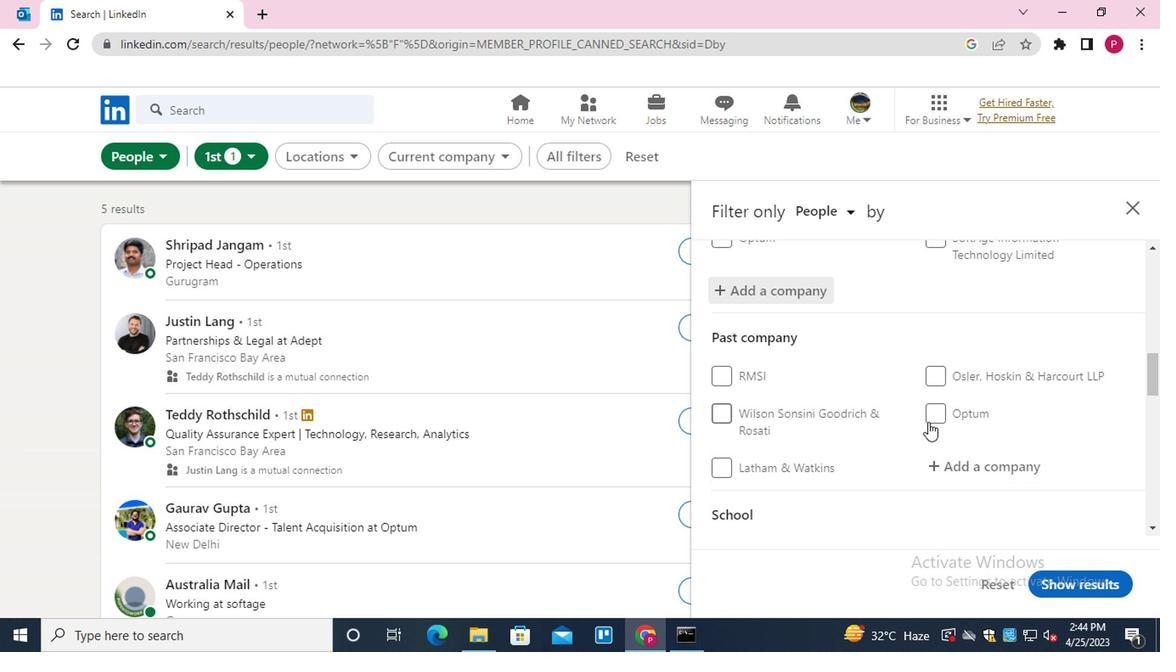 
Action: Mouse scrolled (932, 432) with delta (0, 0)
Screenshot: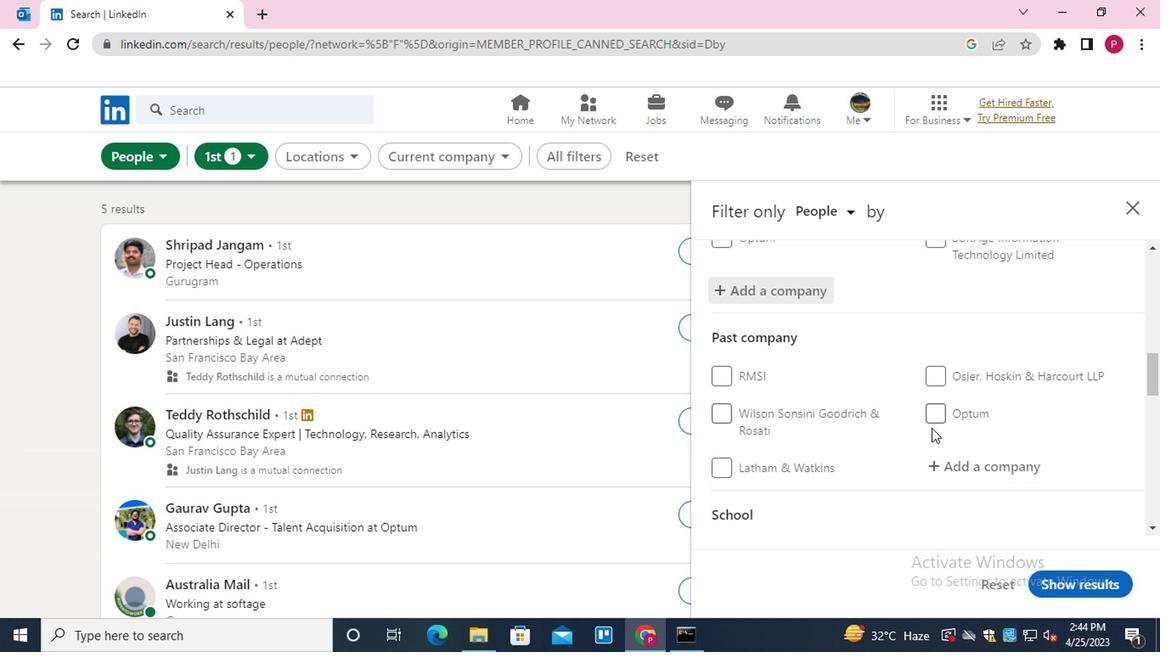 
Action: Mouse scrolled (932, 432) with delta (0, 0)
Screenshot: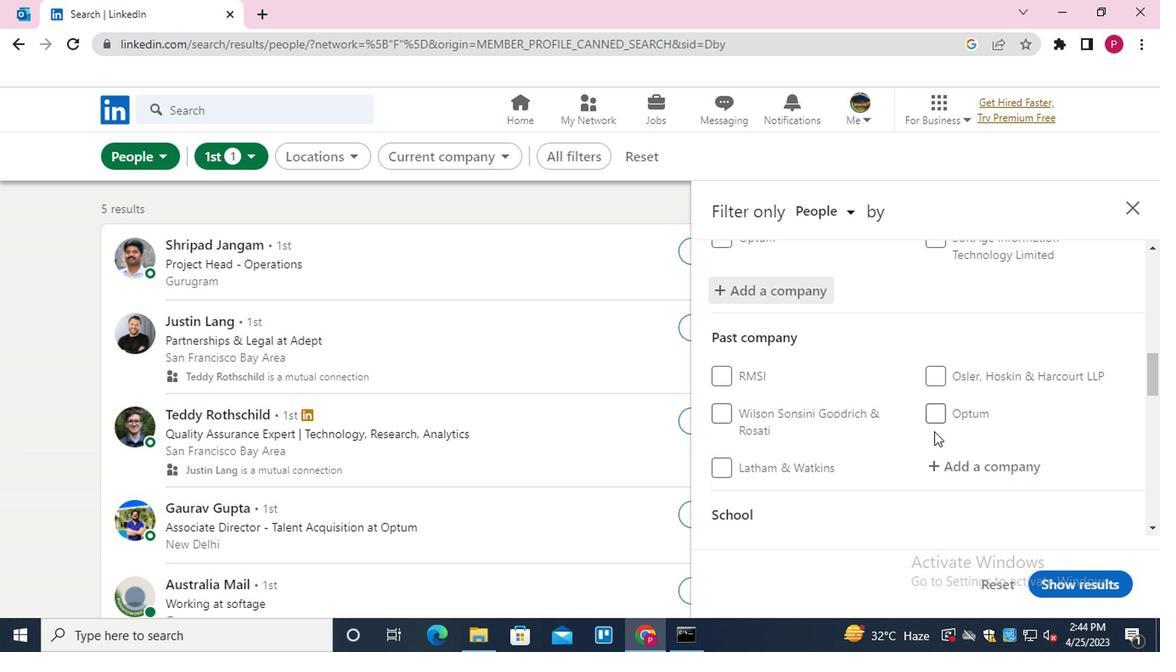 
Action: Mouse moved to (969, 488)
Screenshot: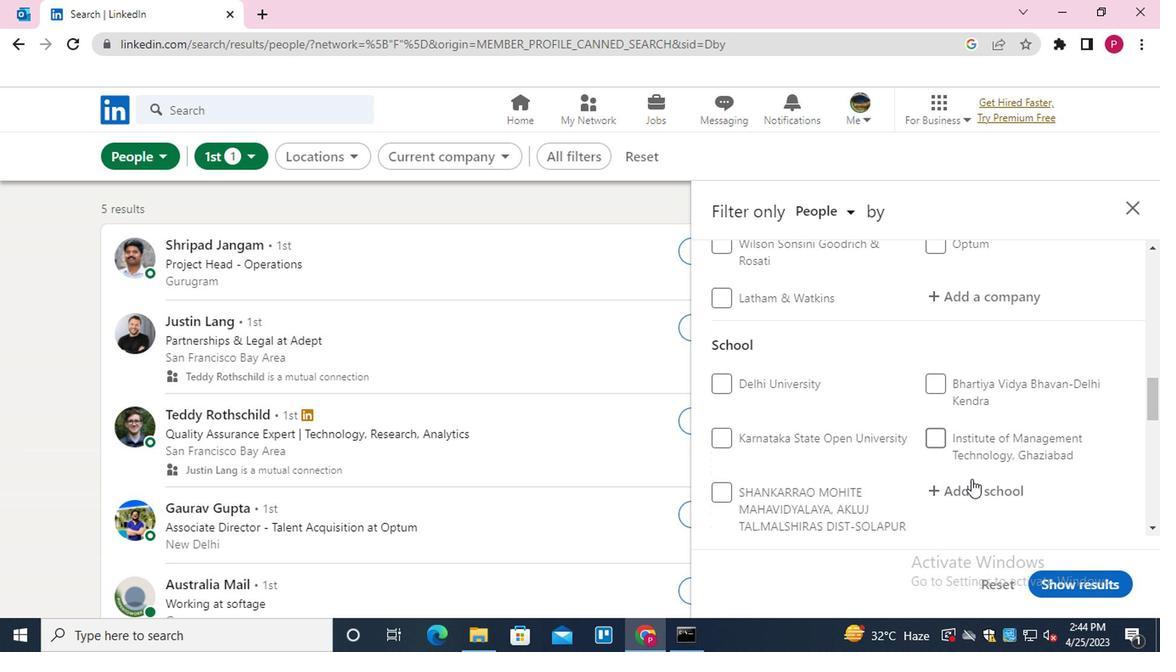 
Action: Mouse pressed left at (969, 488)
Screenshot: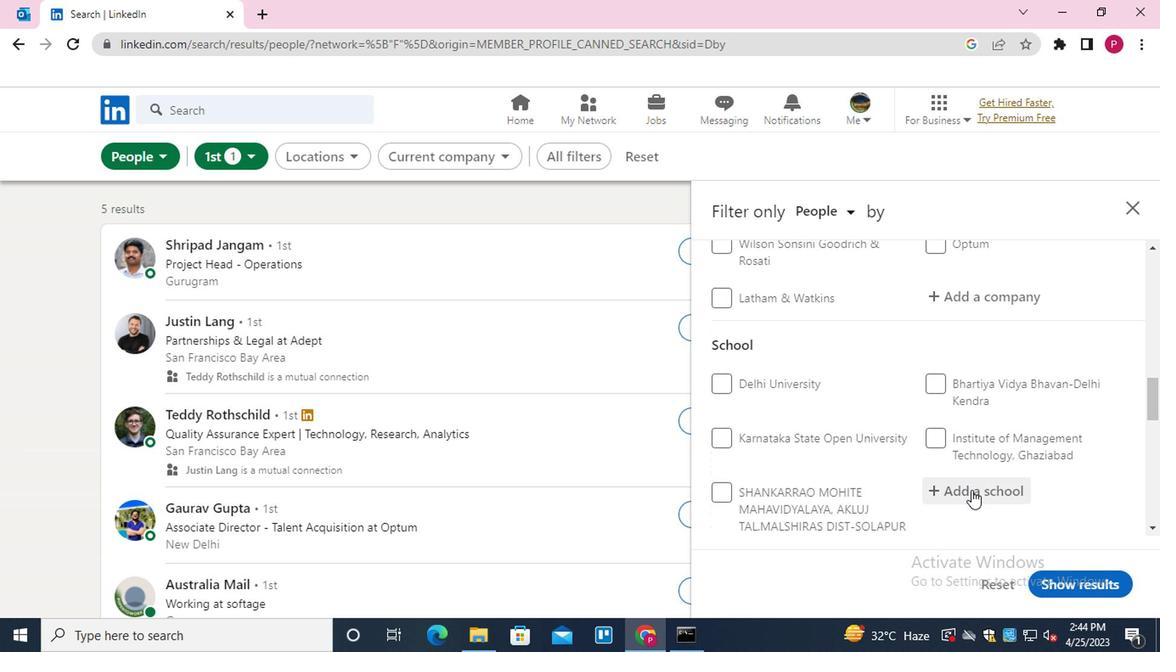 
Action: Key pressed <Key.shift>LUCK
Screenshot: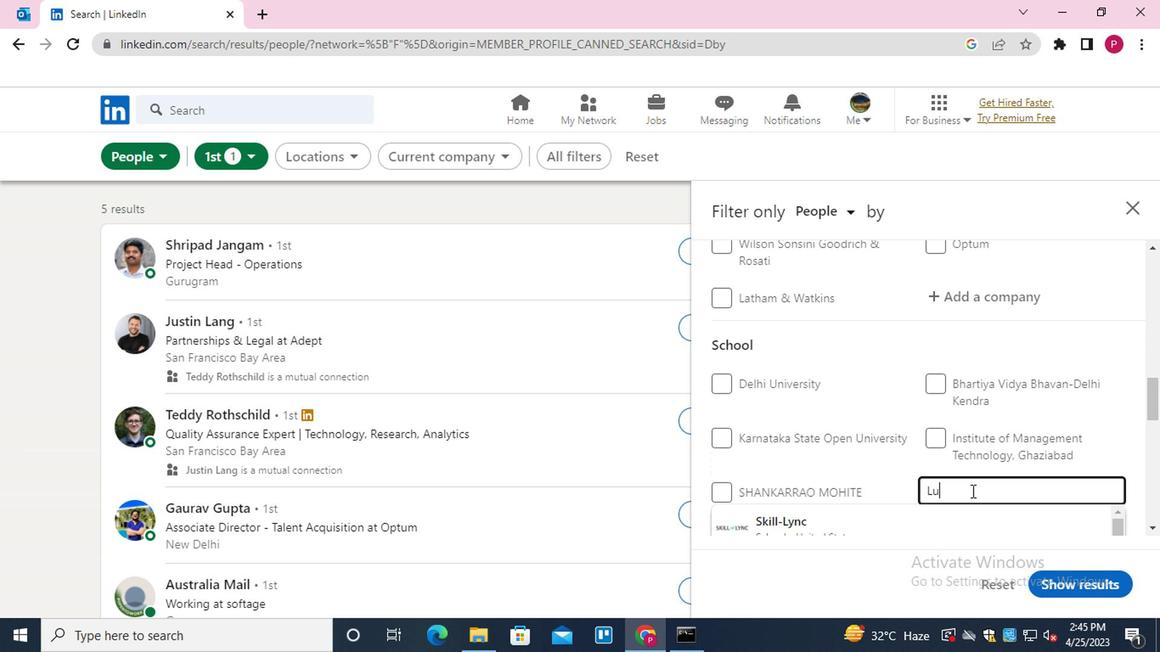 
Action: Mouse moved to (840, 362)
Screenshot: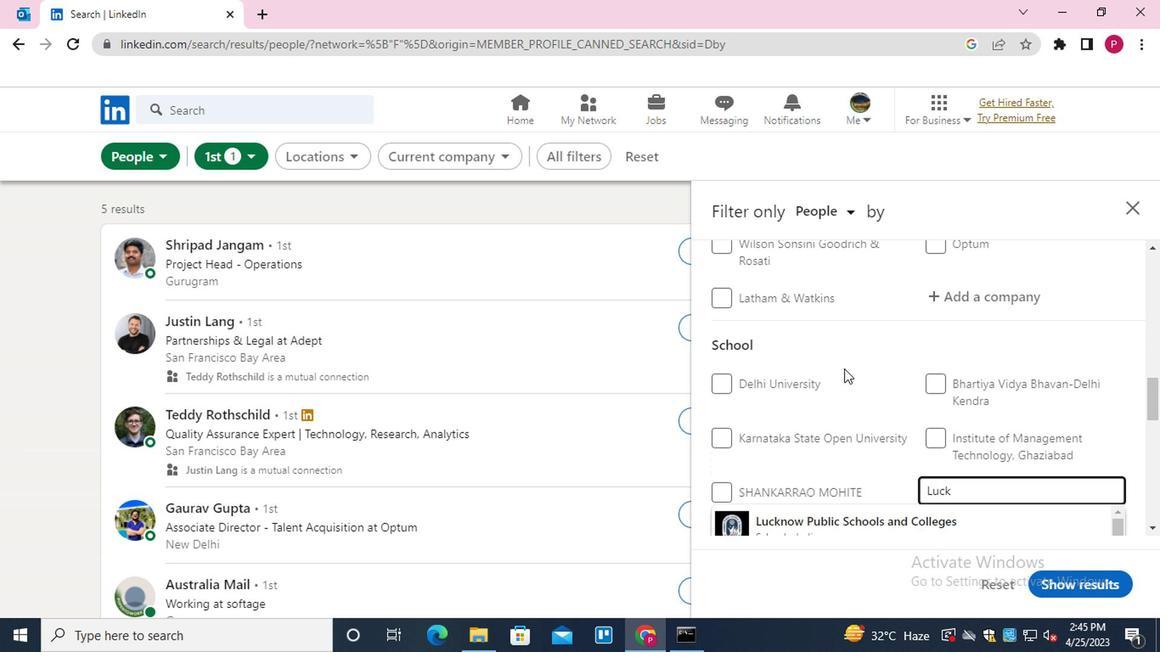 
Action: Mouse scrolled (840, 361) with delta (0, 0)
Screenshot: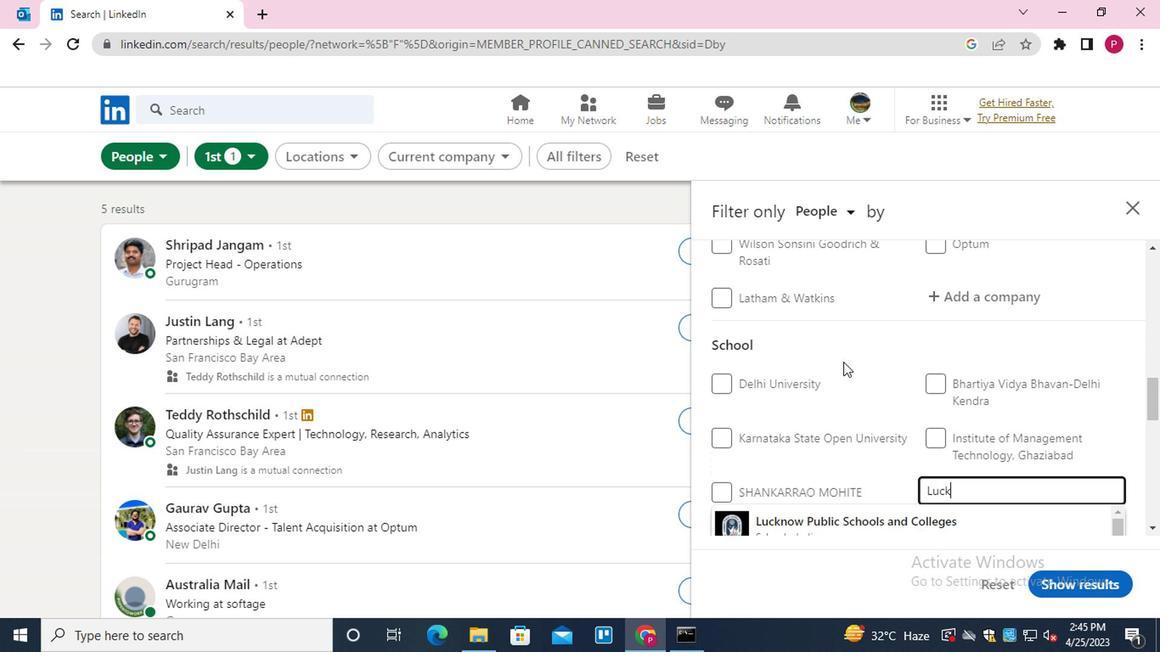 
Action: Mouse moved to (871, 438)
Screenshot: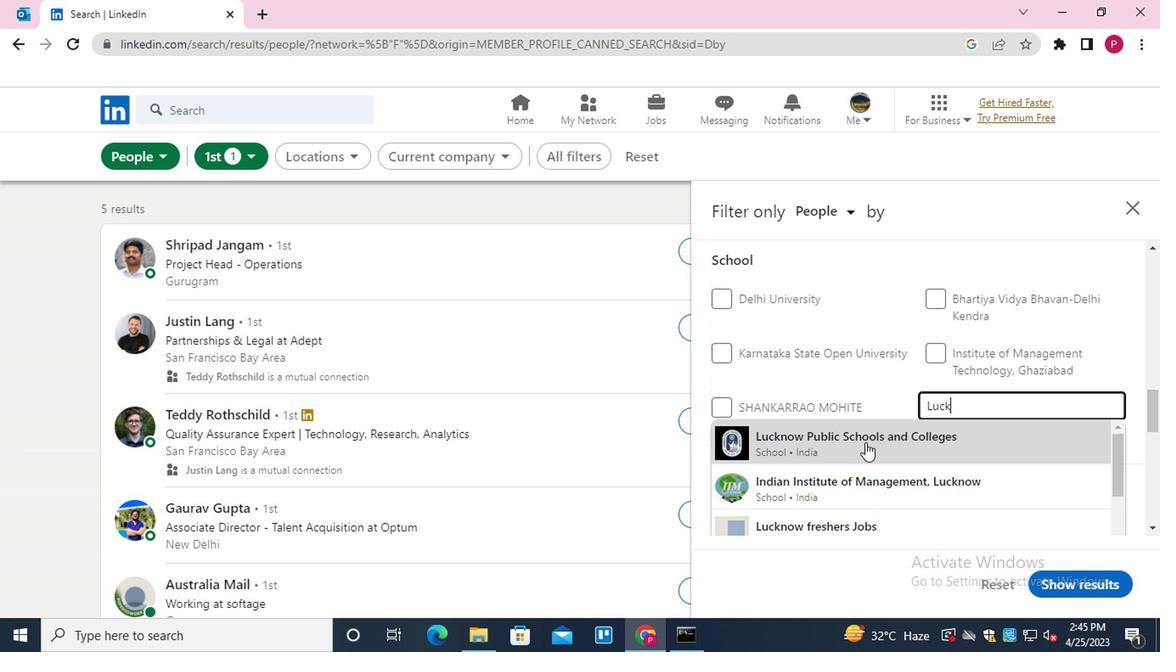 
Action: Mouse pressed left at (871, 438)
Screenshot: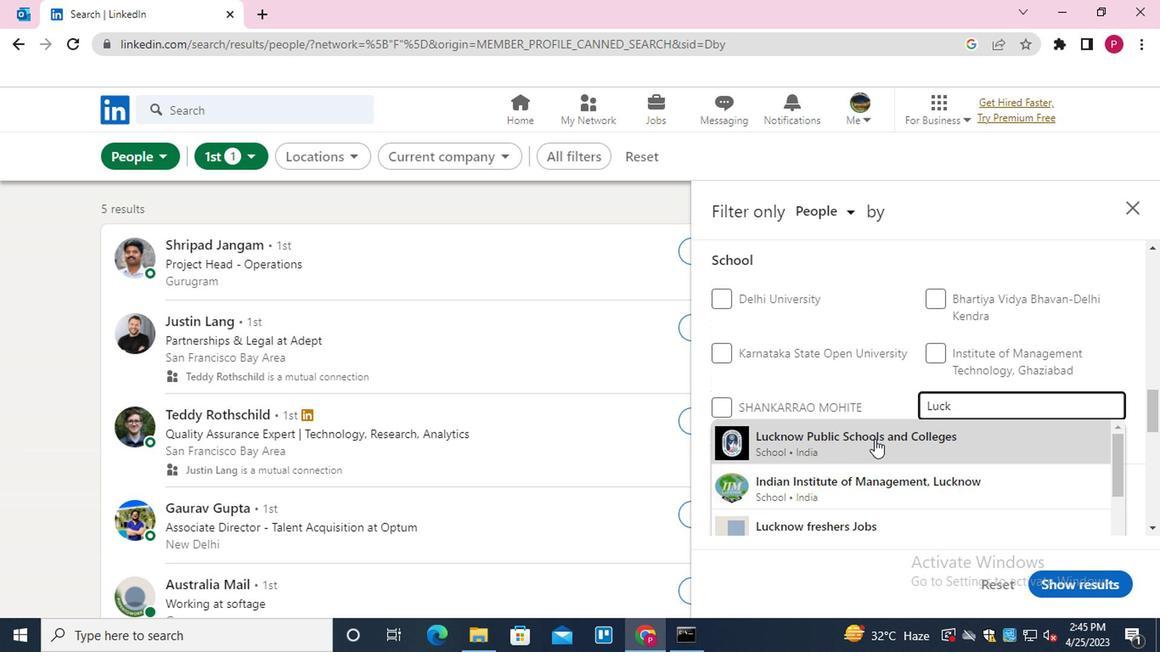 
Action: Mouse moved to (871, 417)
Screenshot: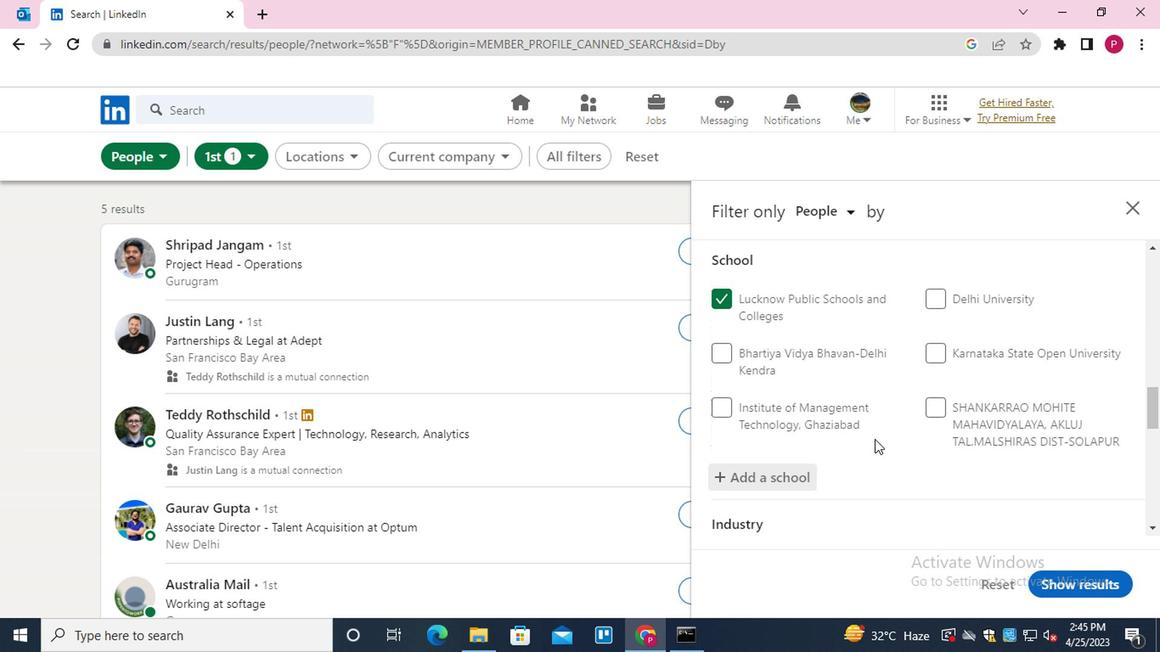 
Action: Mouse scrolled (871, 417) with delta (0, 0)
Screenshot: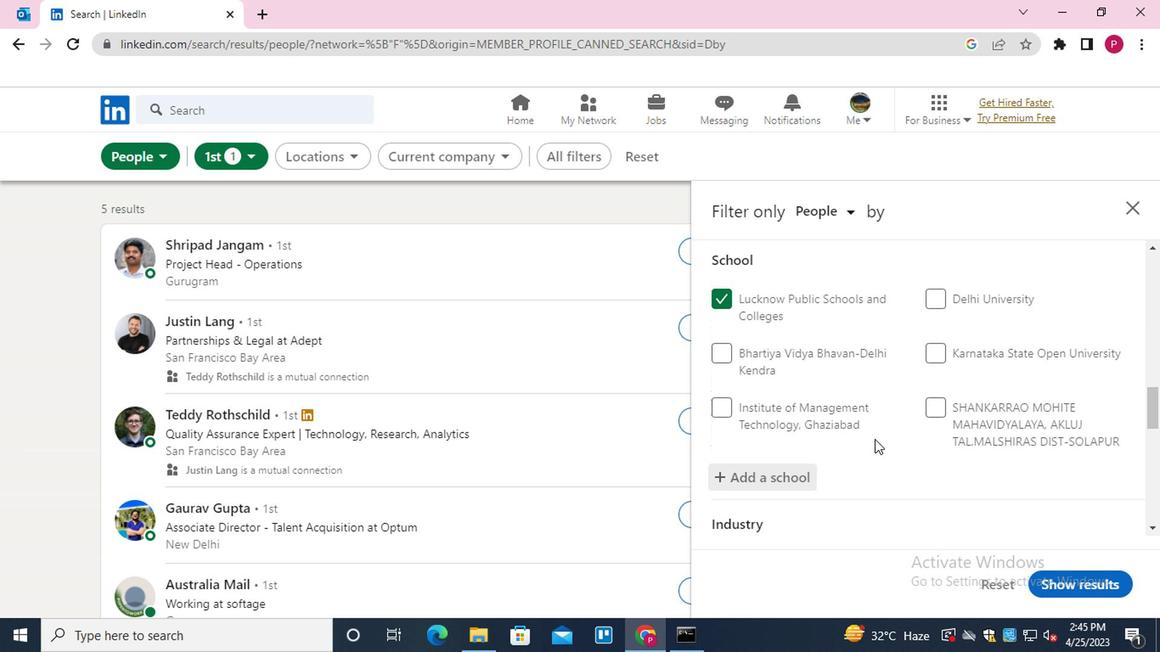 
Action: Mouse moved to (870, 391)
Screenshot: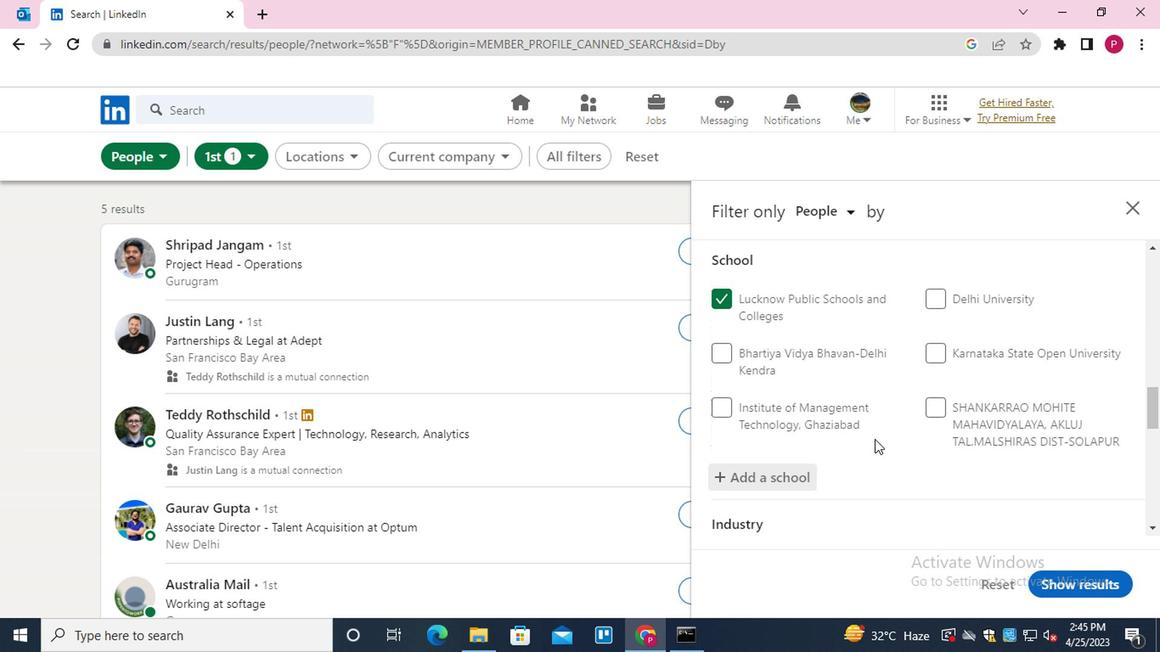 
Action: Mouse scrolled (870, 391) with delta (0, 0)
Screenshot: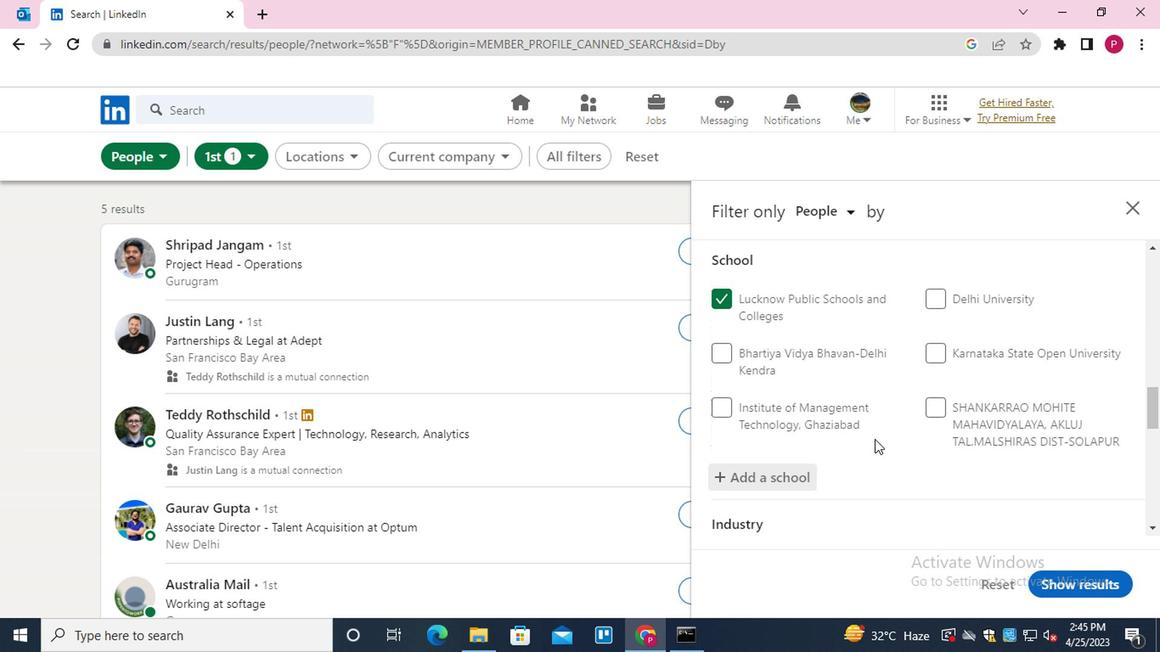 
Action: Mouse moved to (869, 387)
Screenshot: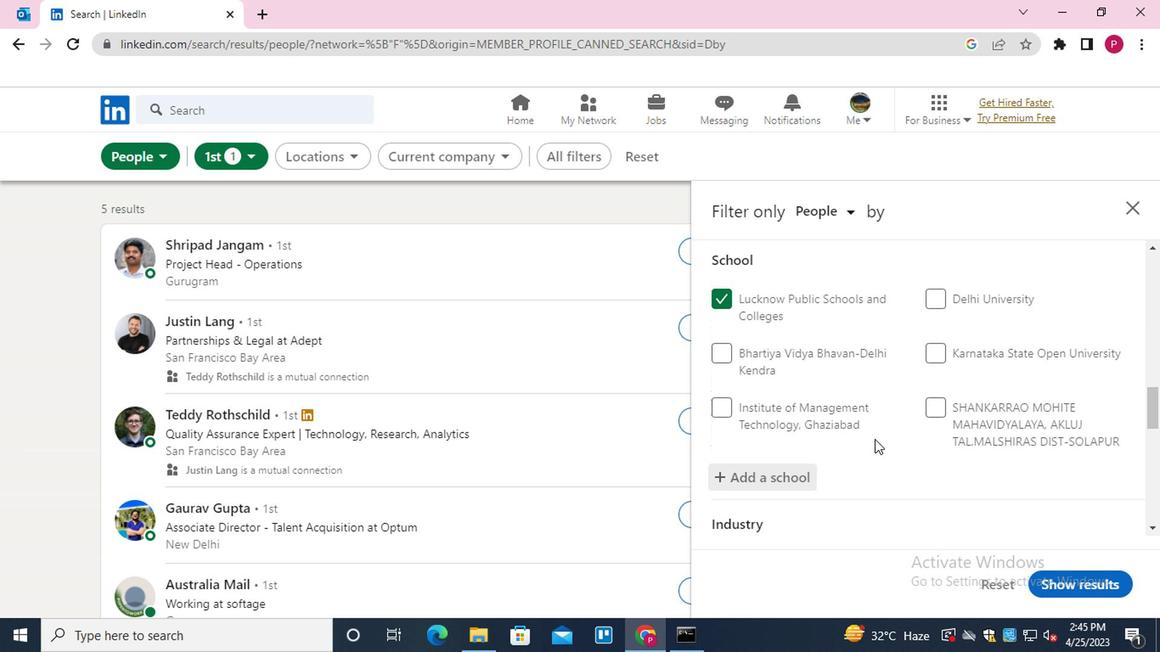
Action: Mouse scrolled (869, 386) with delta (0, 0)
Screenshot: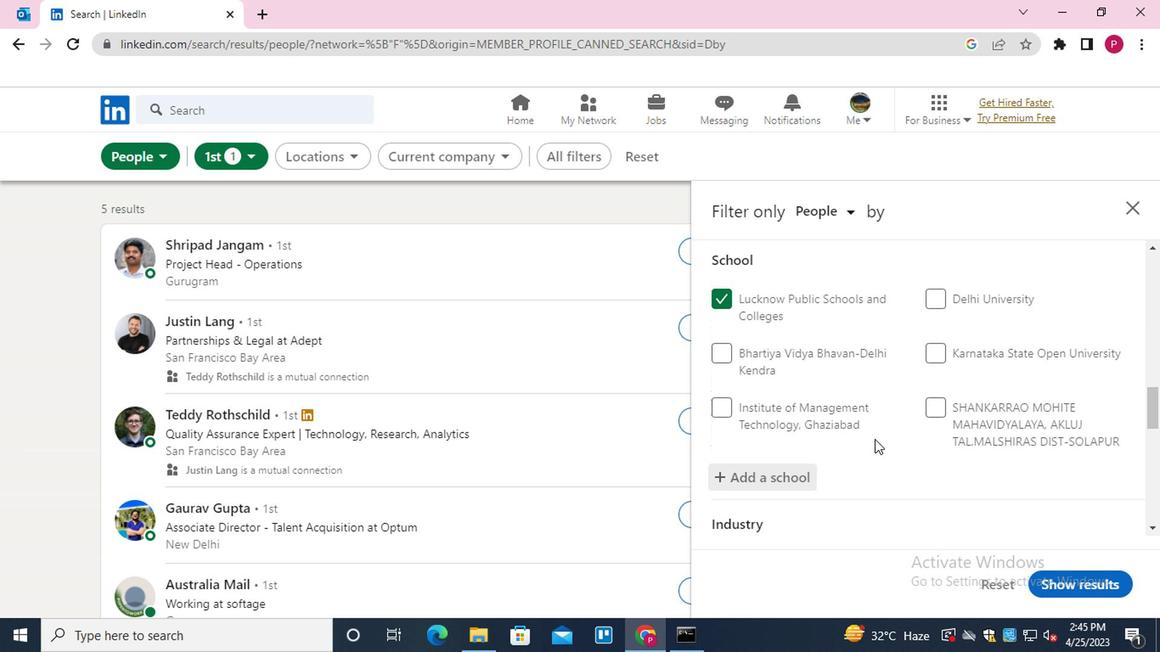
Action: Mouse moved to (986, 418)
Screenshot: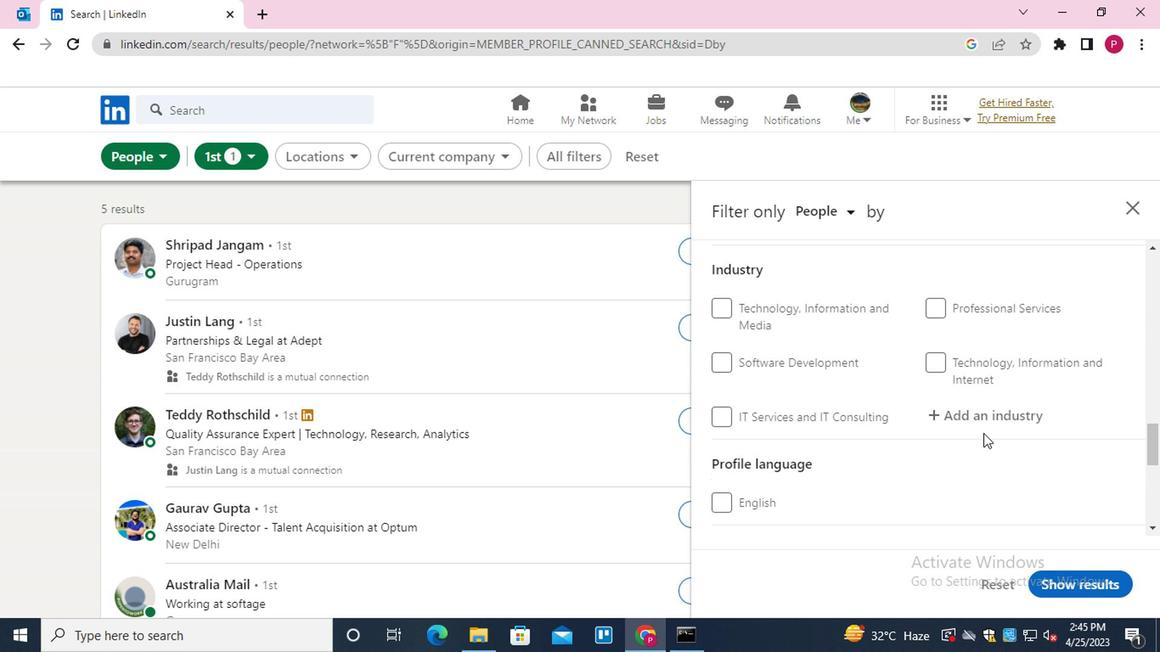 
Action: Mouse pressed left at (986, 418)
Screenshot: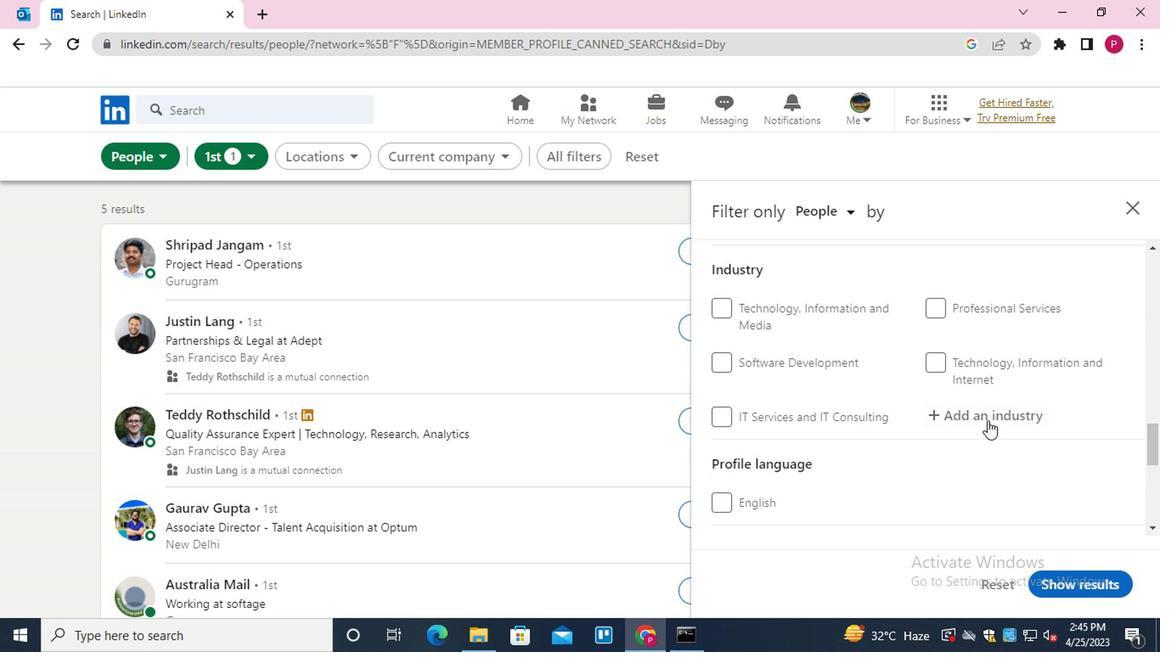 
Action: Mouse moved to (986, 419)
Screenshot: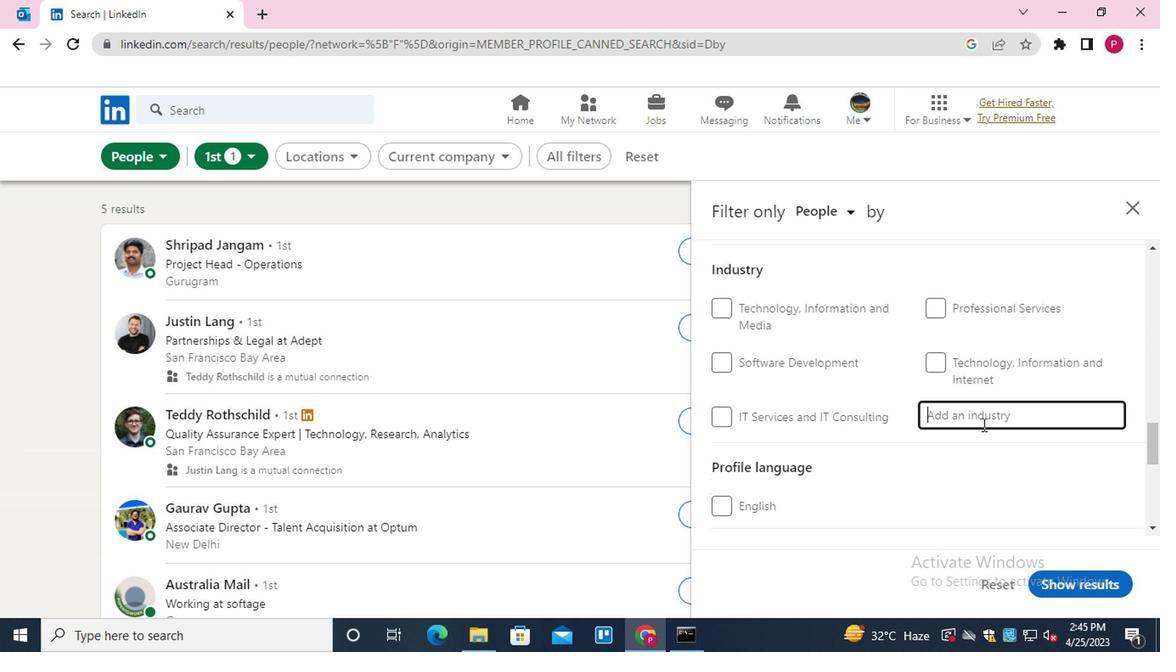 
Action: Key pressed <Key.shift>CHIROPACTORS
Screenshot: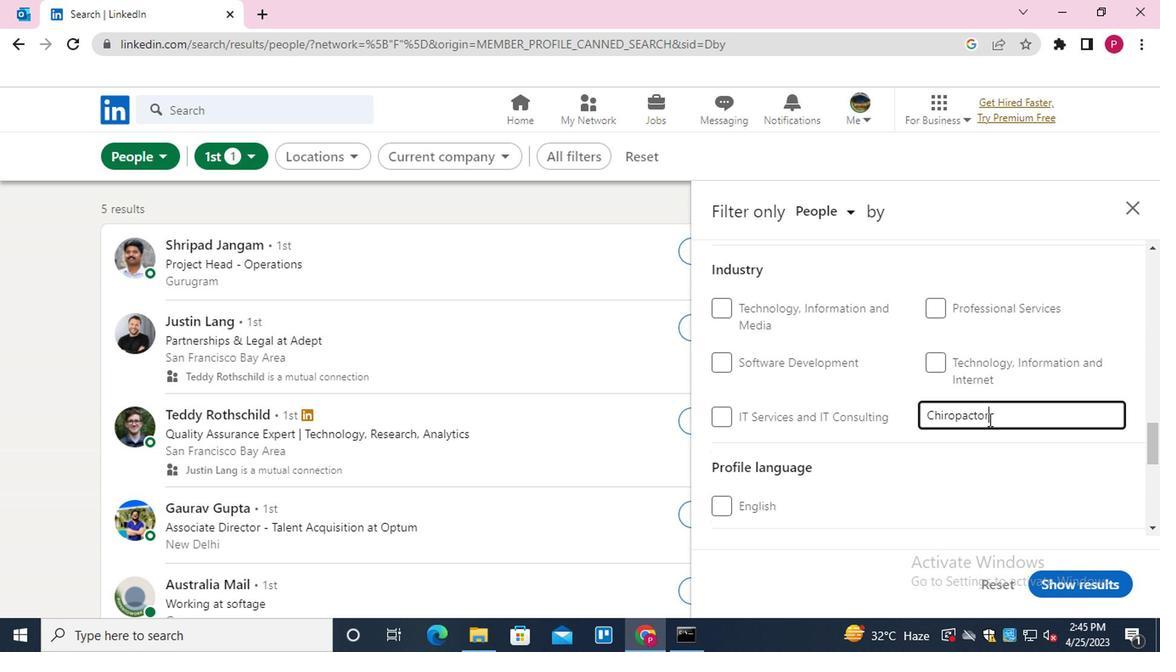 
Action: Mouse moved to (965, 444)
Screenshot: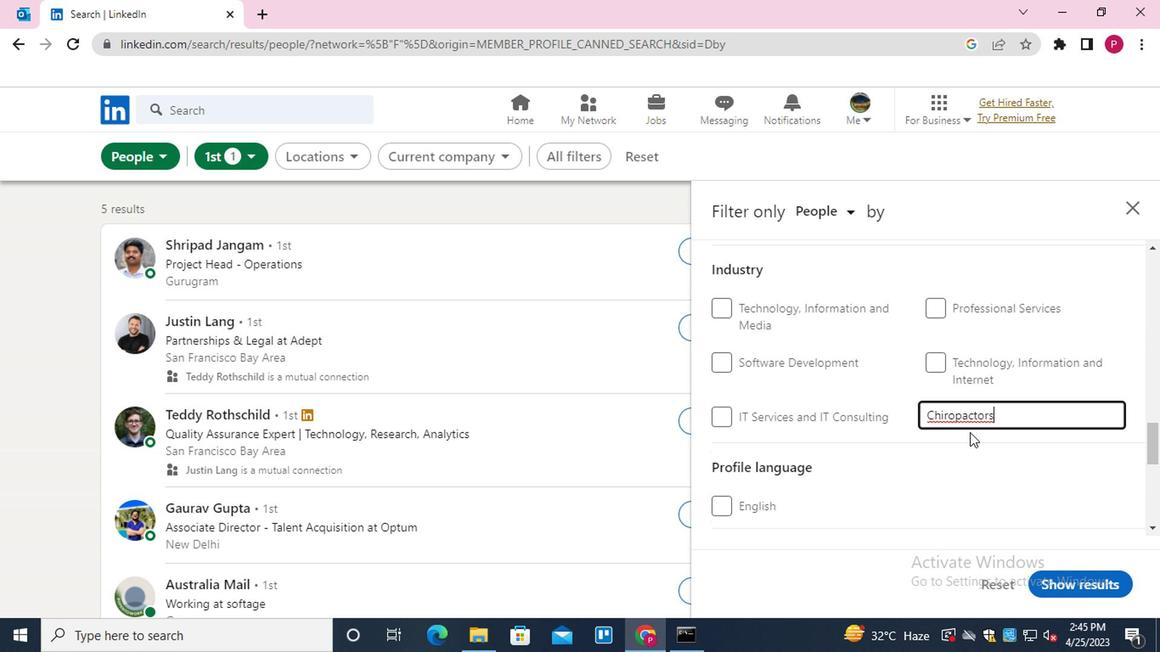 
Action: Mouse pressed left at (965, 444)
Screenshot: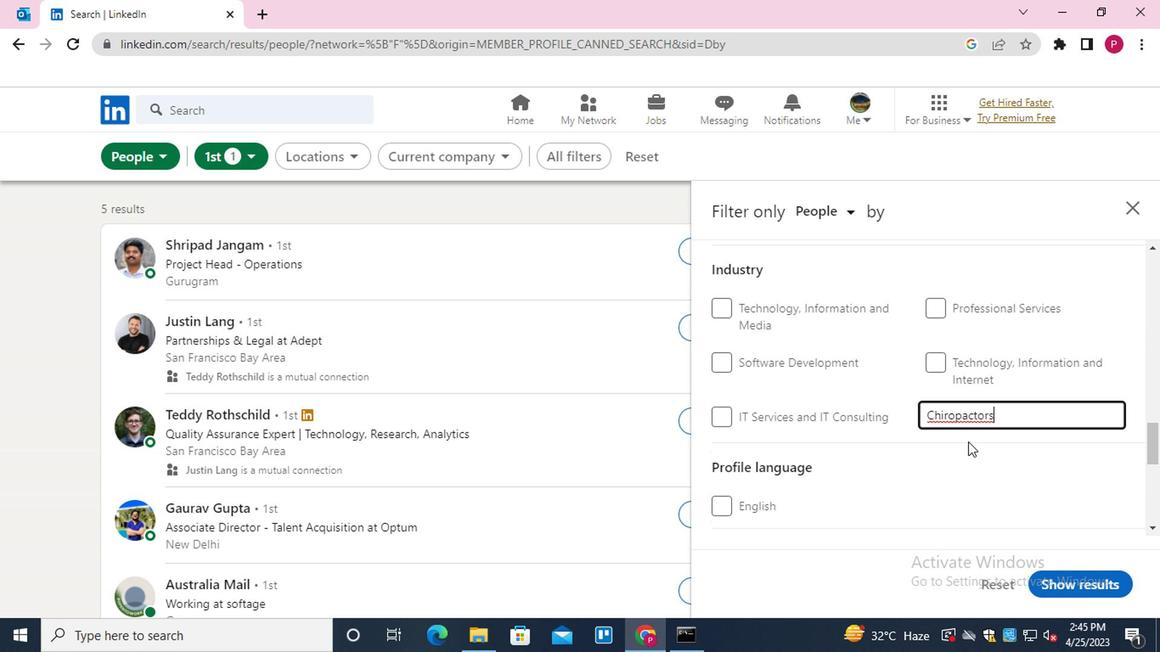 
Action: Mouse moved to (924, 448)
Screenshot: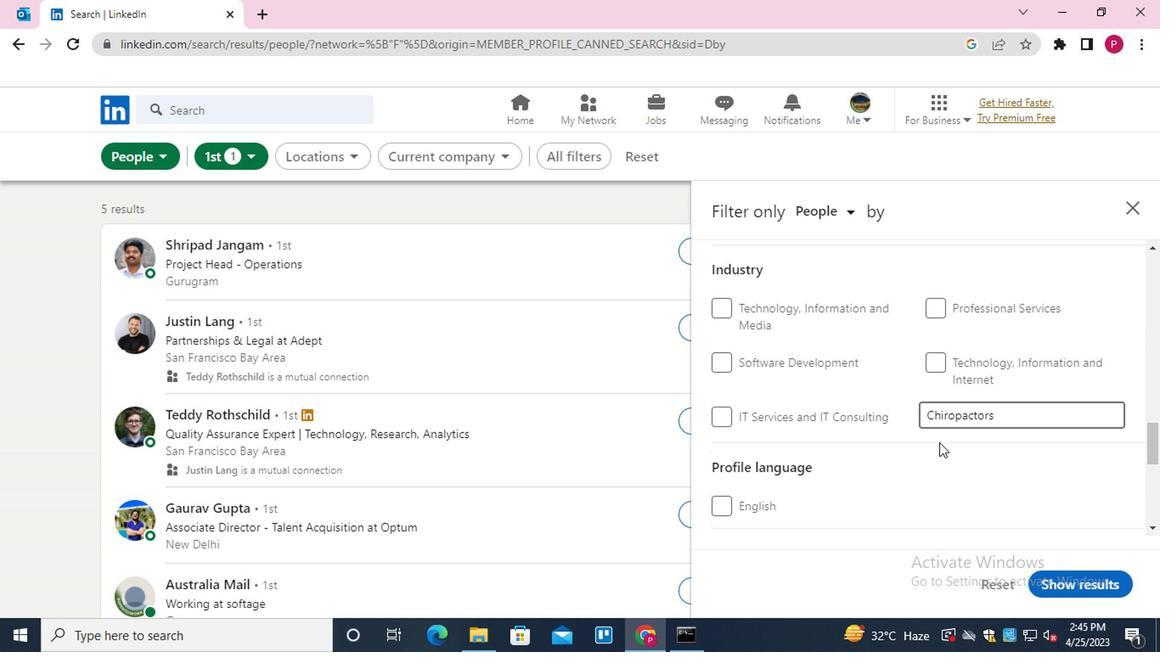 
Action: Mouse scrolled (924, 447) with delta (0, 0)
Screenshot: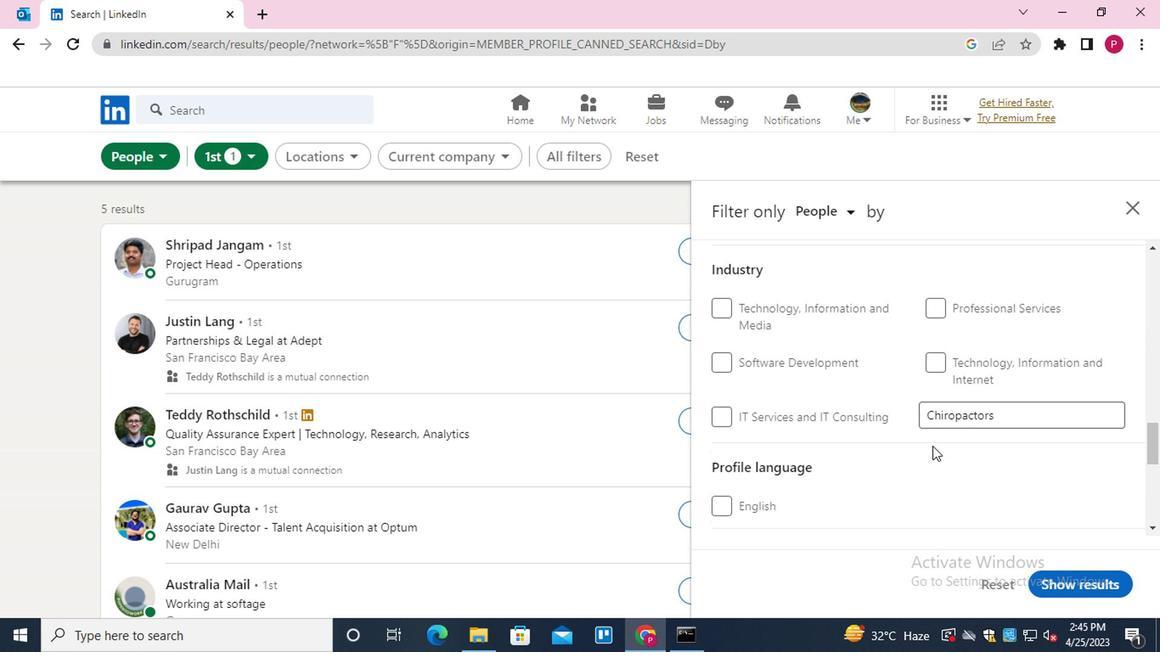 
Action: Mouse moved to (798, 437)
Screenshot: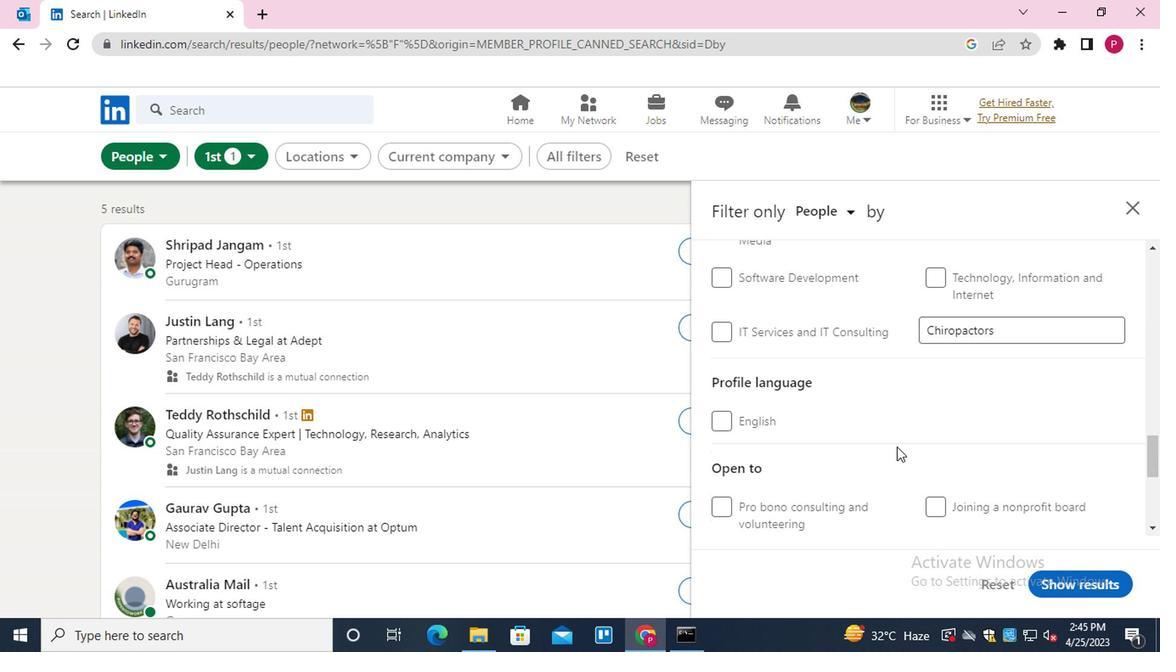 
Action: Mouse scrolled (798, 436) with delta (0, 0)
Screenshot: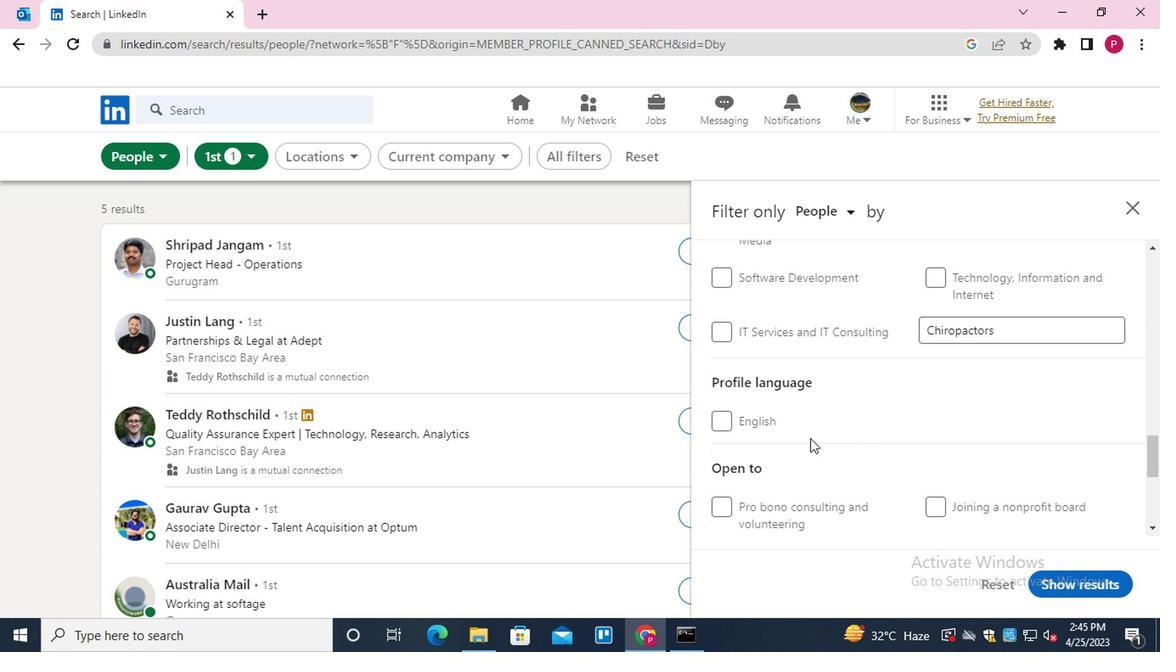 
Action: Mouse moved to (797, 436)
Screenshot: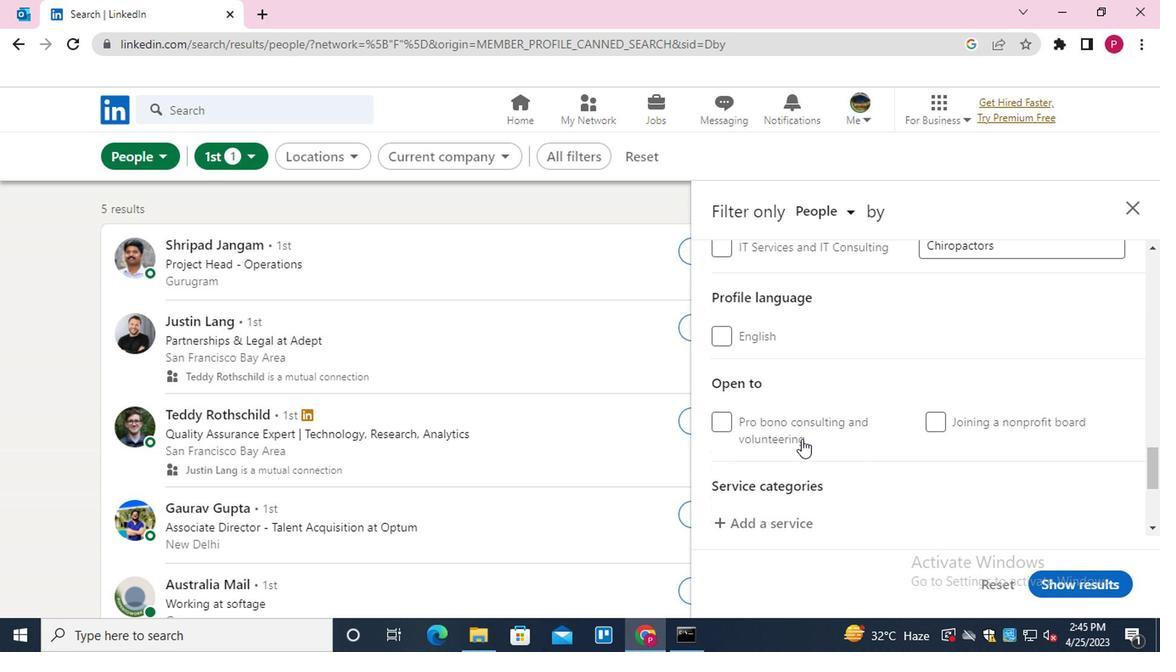 
Action: Mouse scrolled (797, 435) with delta (0, -1)
Screenshot: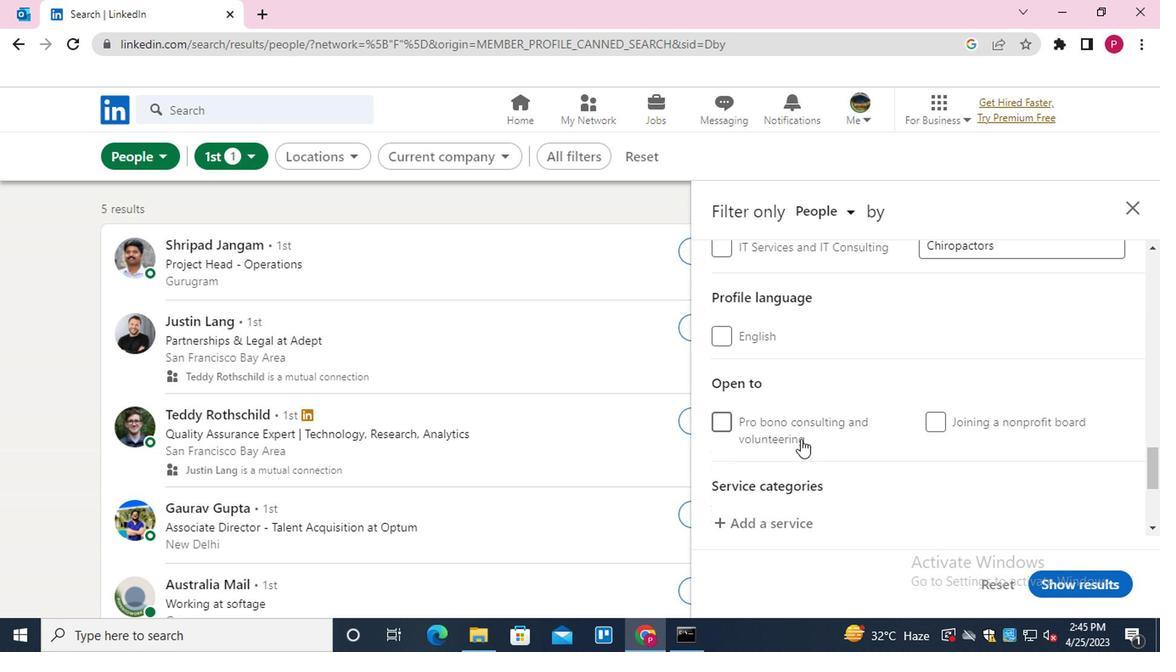 
Action: Mouse scrolled (797, 435) with delta (0, -1)
Screenshot: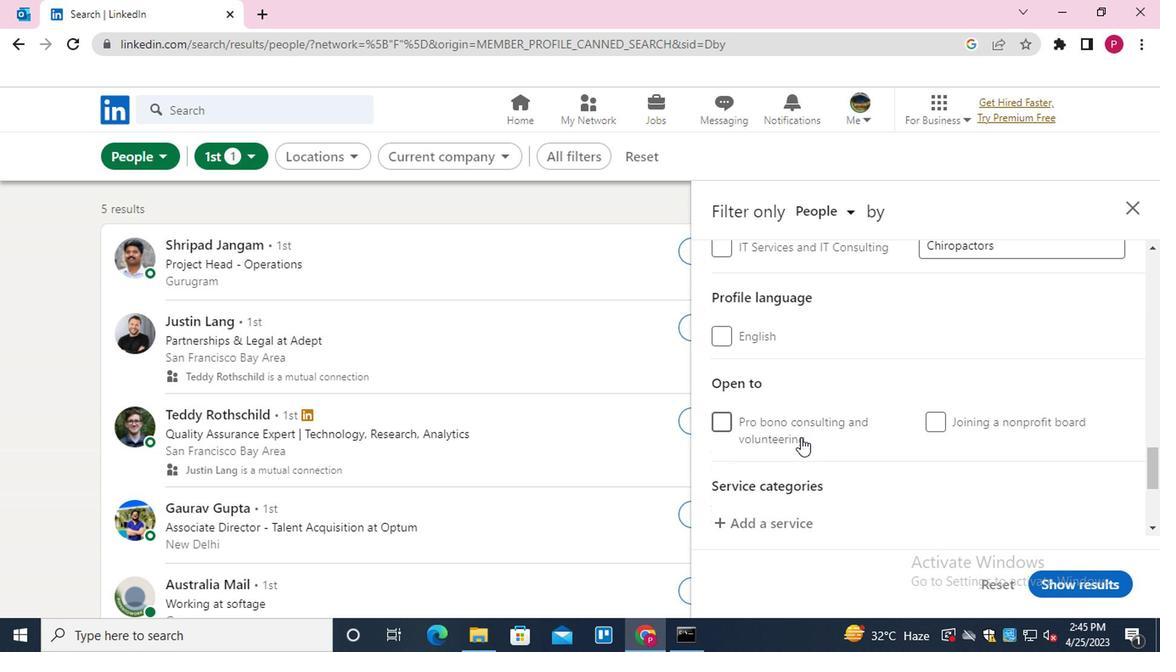 
Action: Mouse moved to (764, 357)
Screenshot: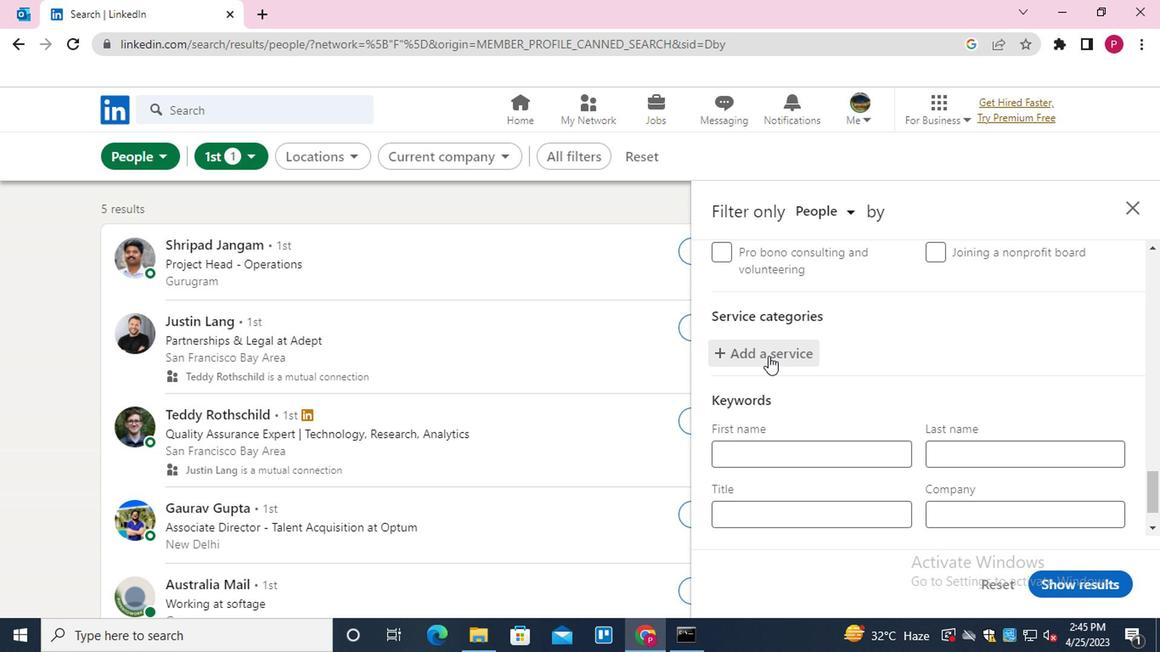 
Action: Mouse pressed left at (764, 357)
Screenshot: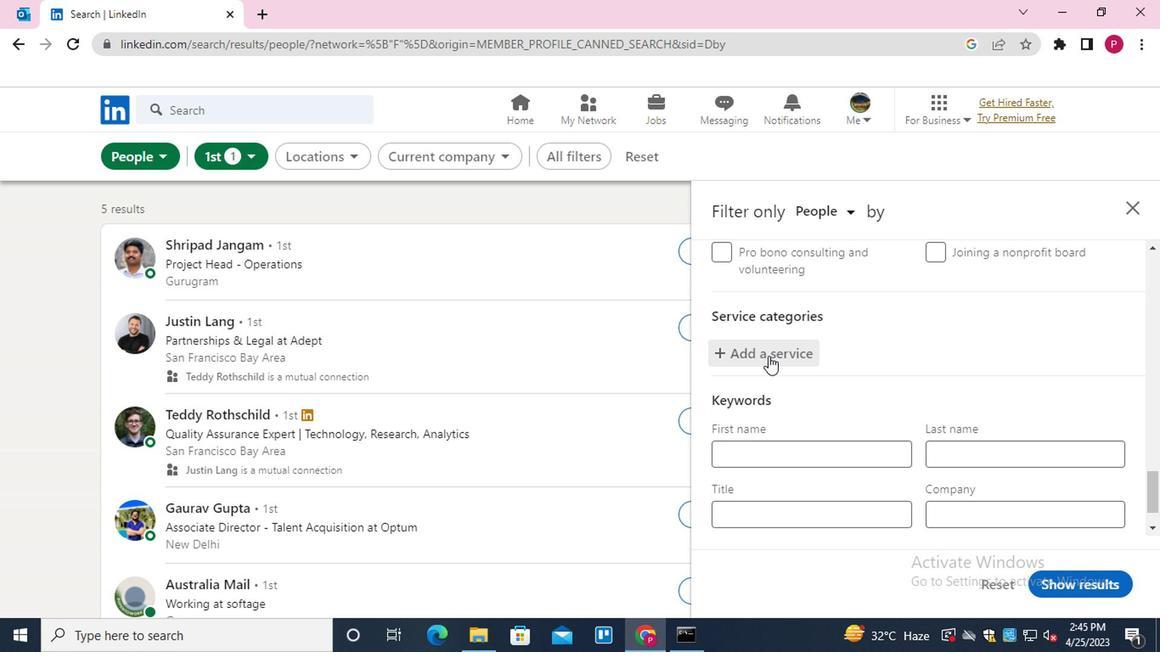 
Action: Mouse moved to (798, 364)
Screenshot: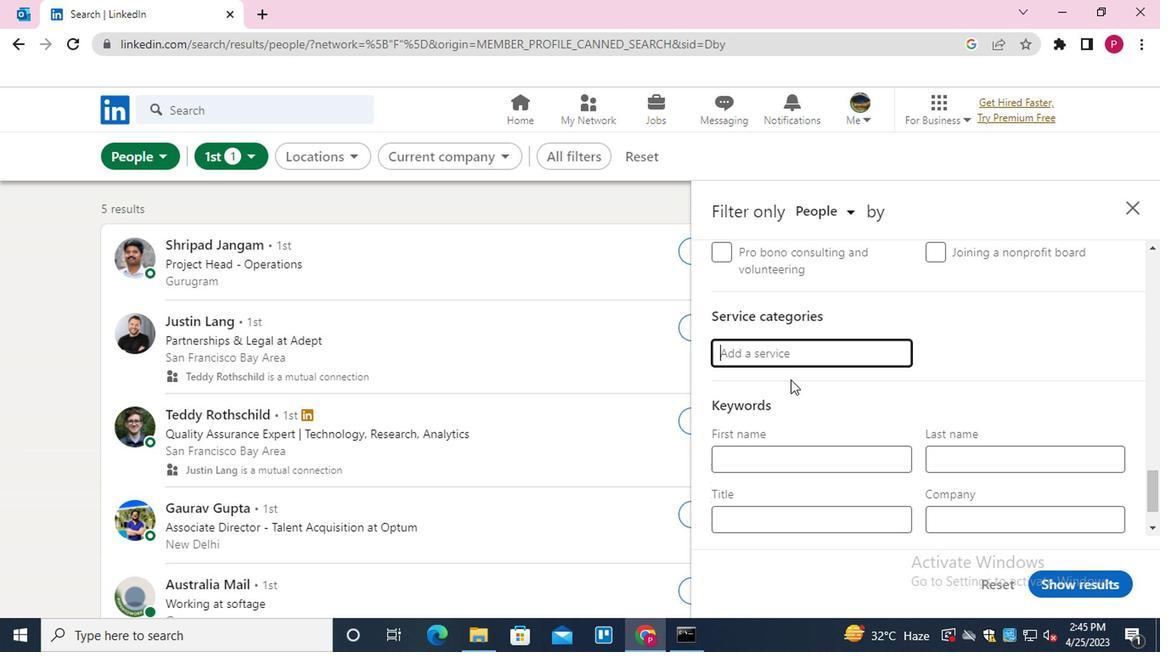 
Action: Key pressed <Key.shift>CORPORA
Screenshot: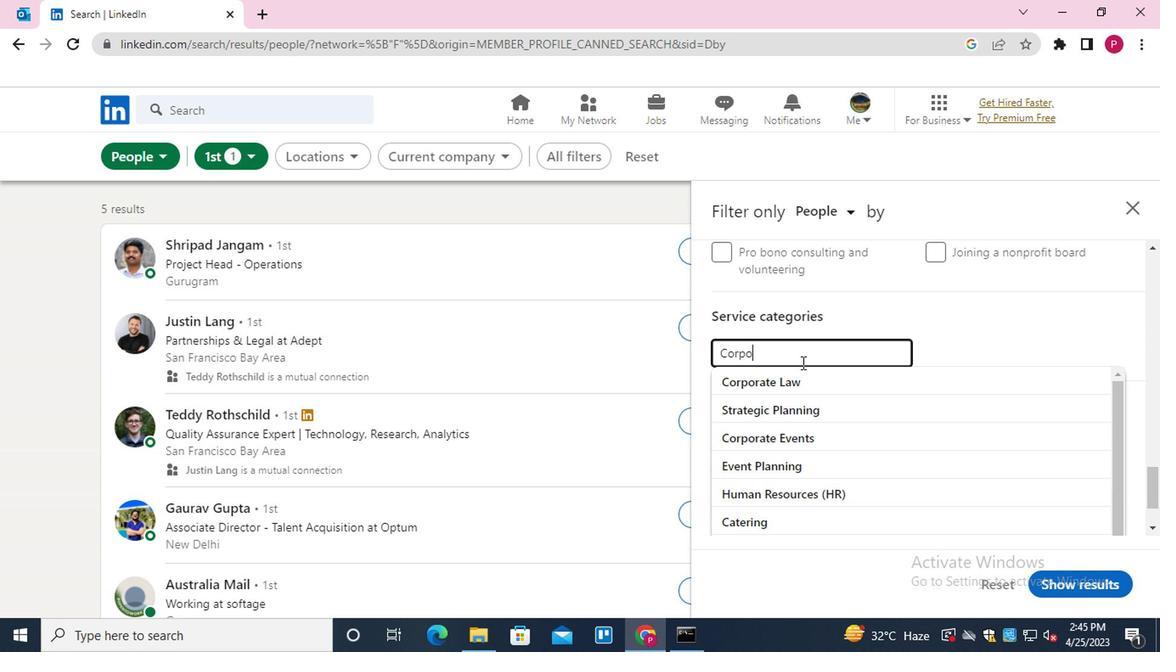 
Action: Mouse moved to (814, 430)
Screenshot: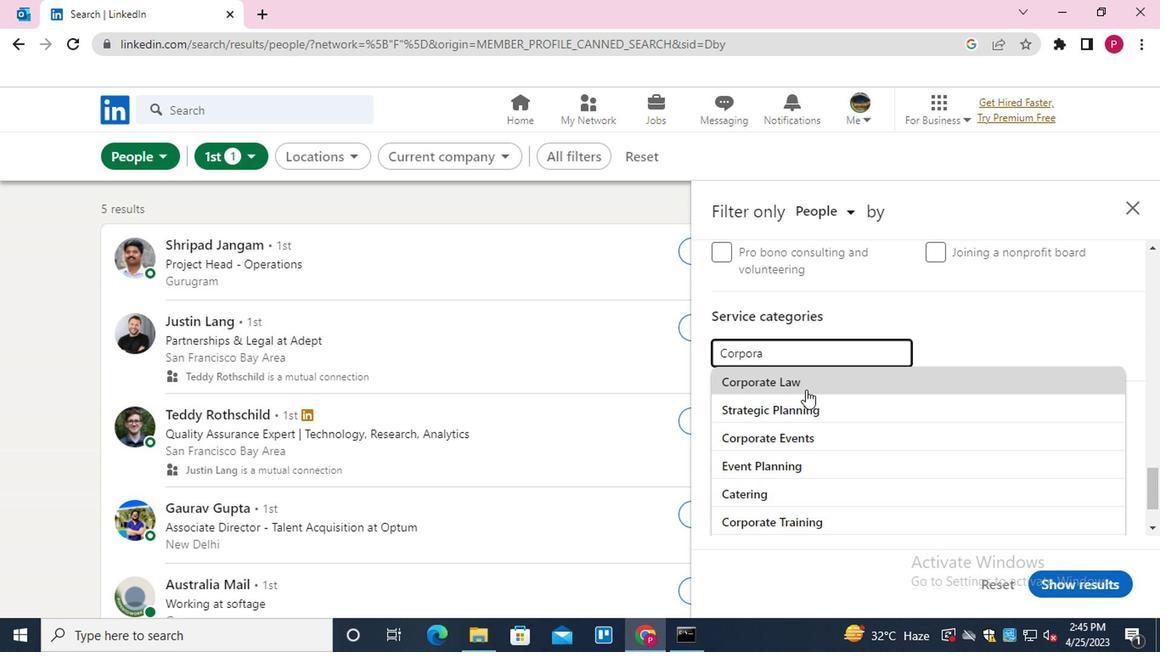 
Action: Mouse pressed left at (814, 430)
Screenshot: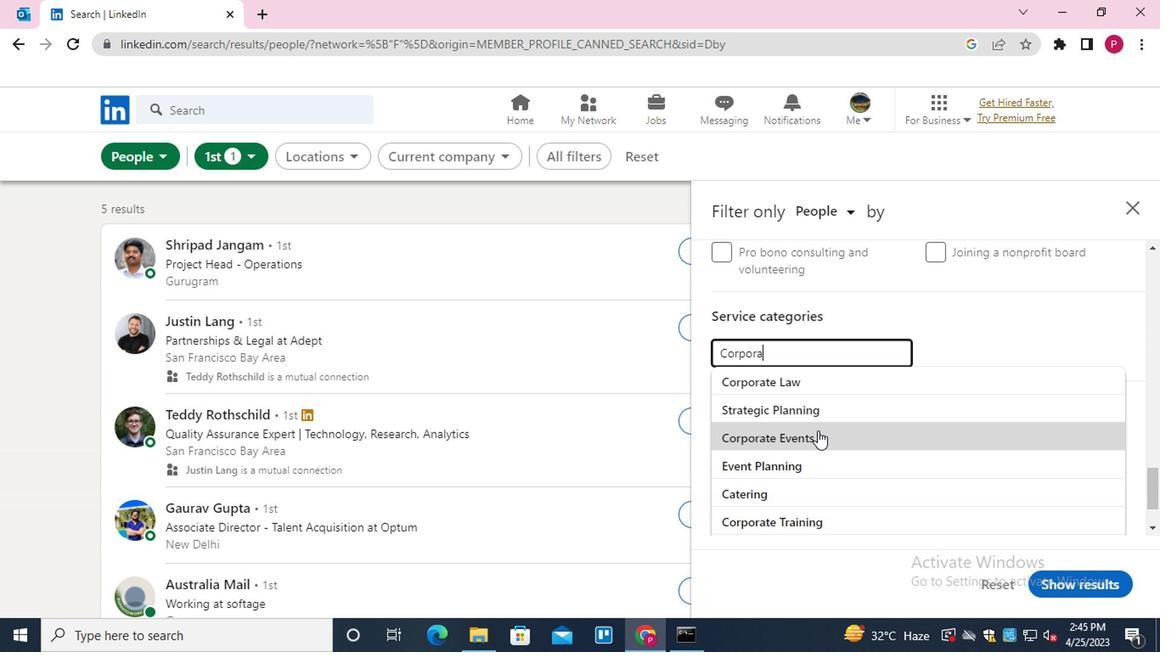 
Action: Mouse moved to (778, 376)
Screenshot: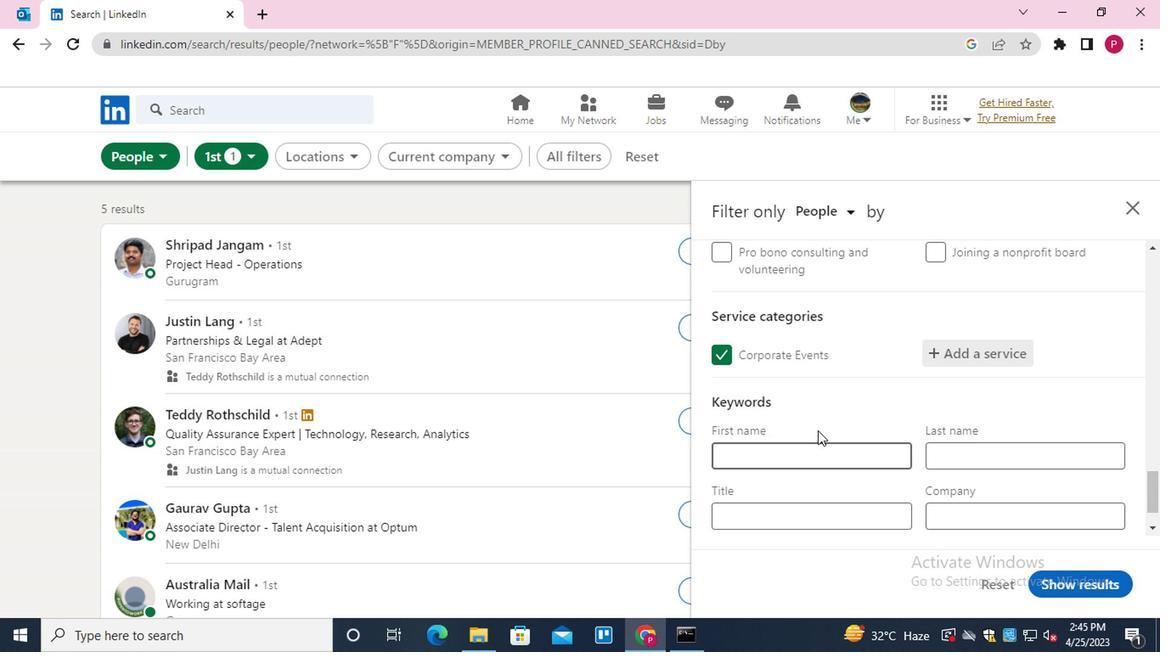 
Action: Mouse scrolled (778, 375) with delta (0, 0)
Screenshot: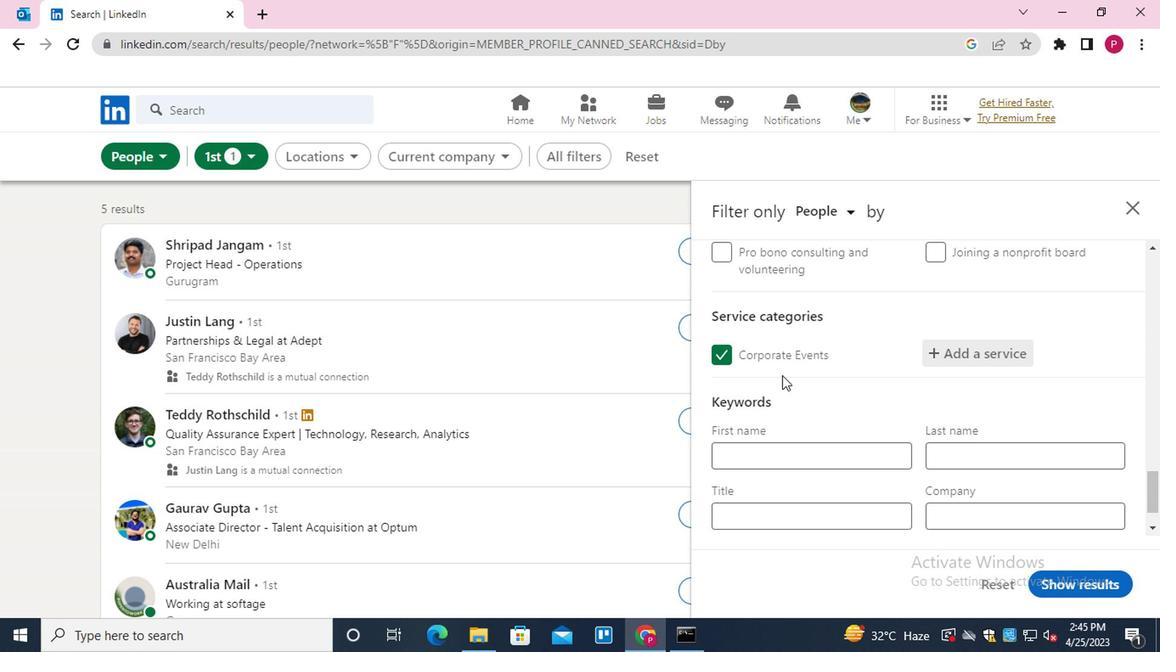 
Action: Mouse scrolled (778, 375) with delta (0, 0)
Screenshot: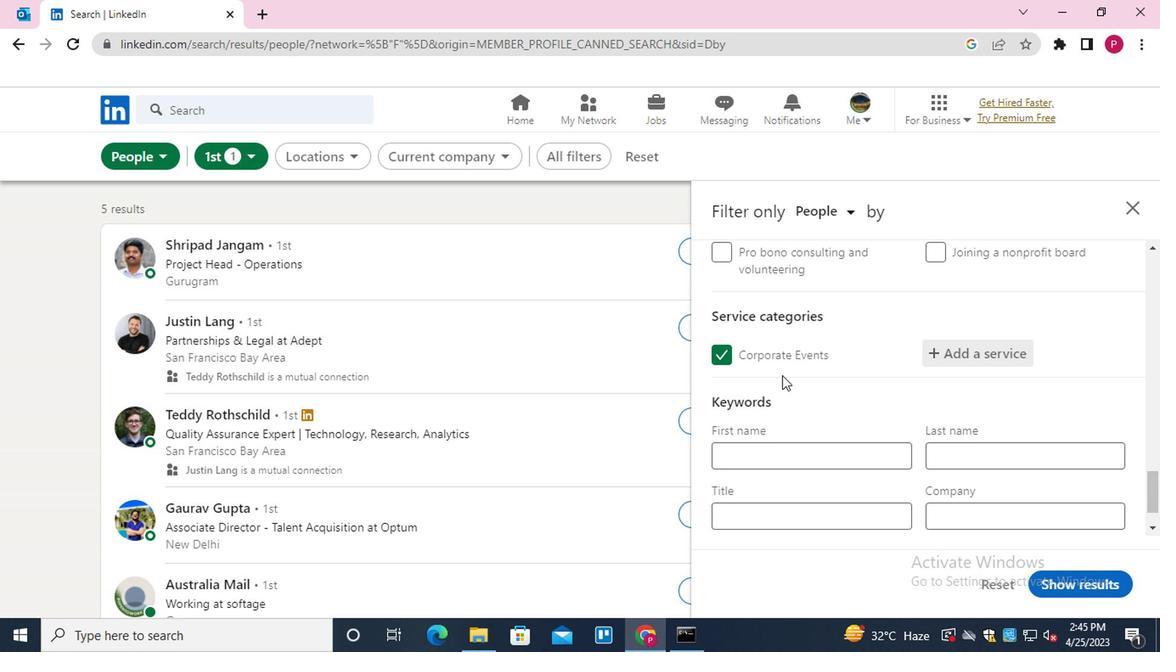 
Action: Mouse moved to (793, 462)
Screenshot: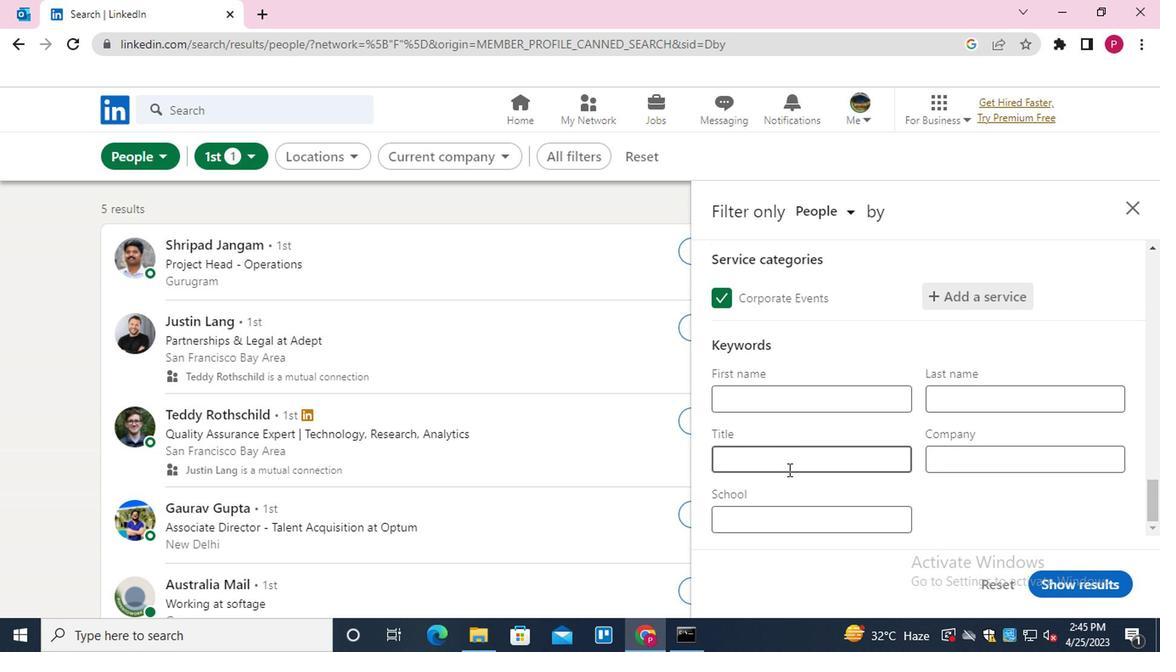 
Action: Mouse pressed left at (793, 462)
Screenshot: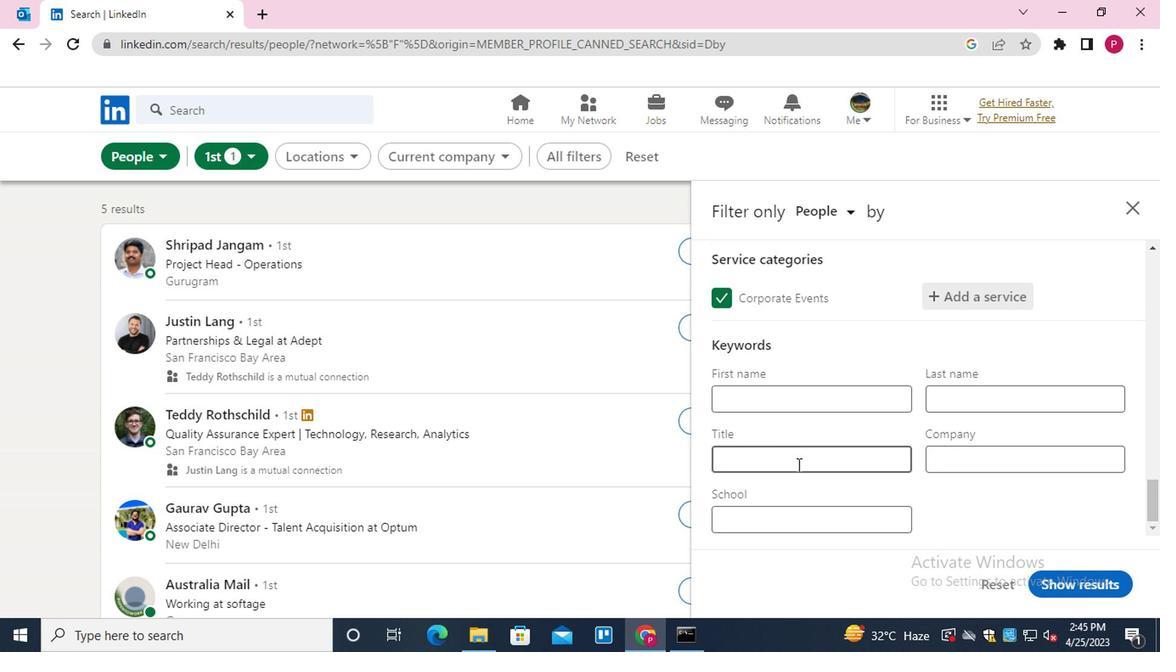 
Action: Mouse moved to (793, 462)
Screenshot: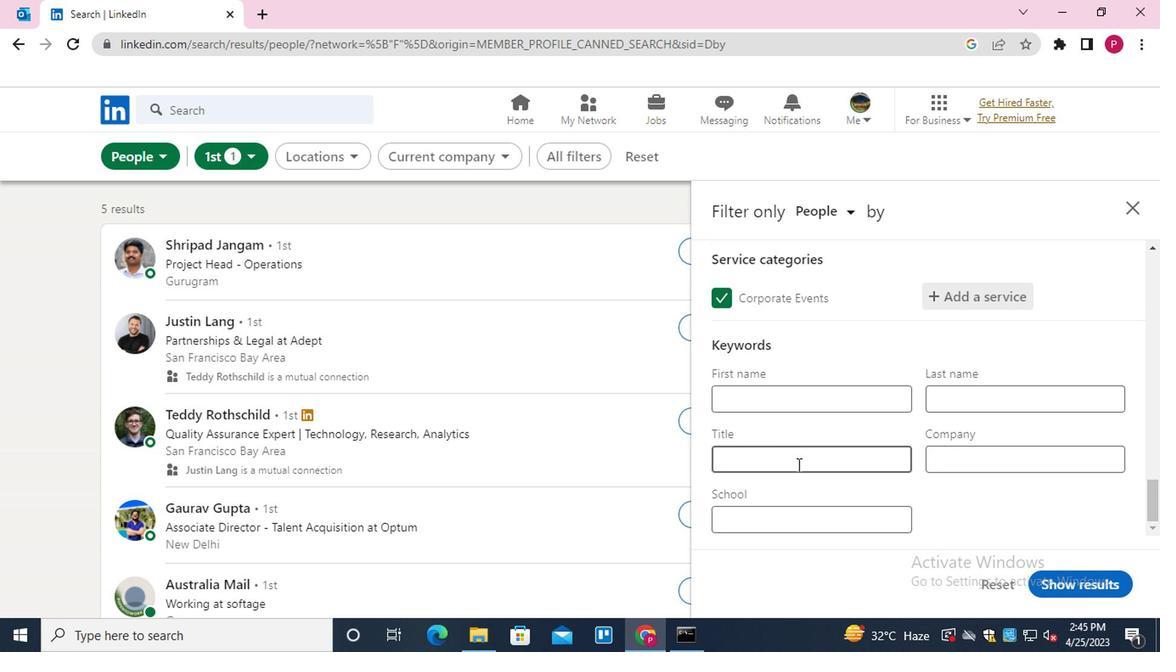 
Action: Key pressed <Key.shift>TECHNIV<Key.backspace>CAL<Key.space><Key.shift>SUPPORT<Key.space><Key.shift>SPECIS<Key.backspace>ALIST
Screenshot: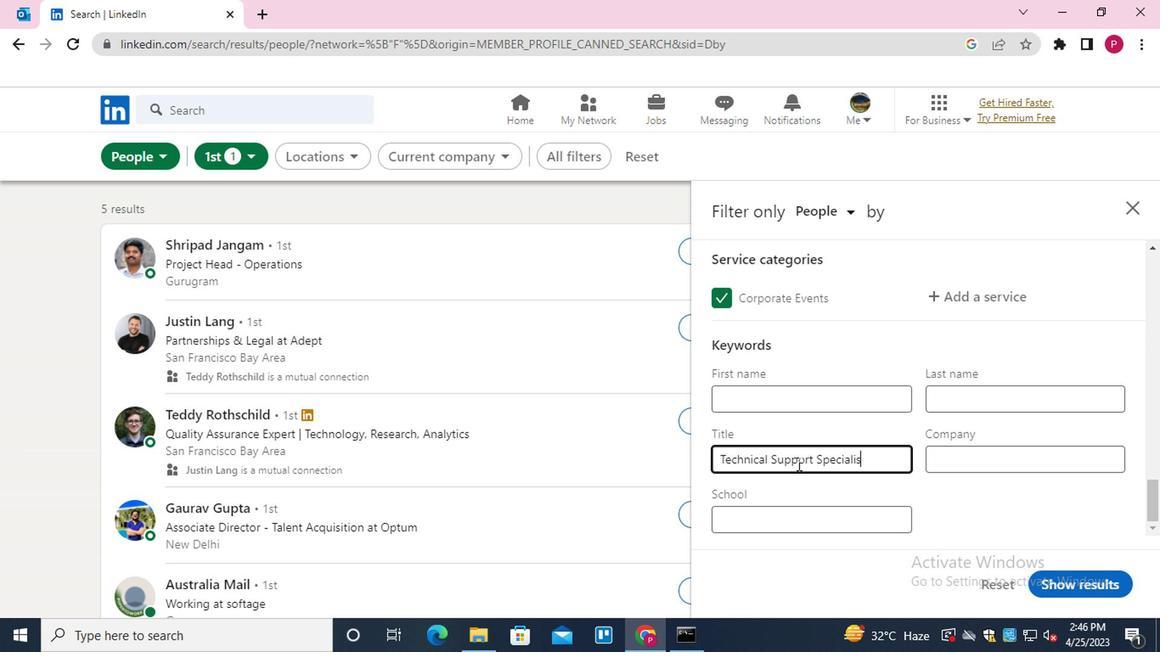 
Action: Mouse moved to (1078, 576)
Screenshot: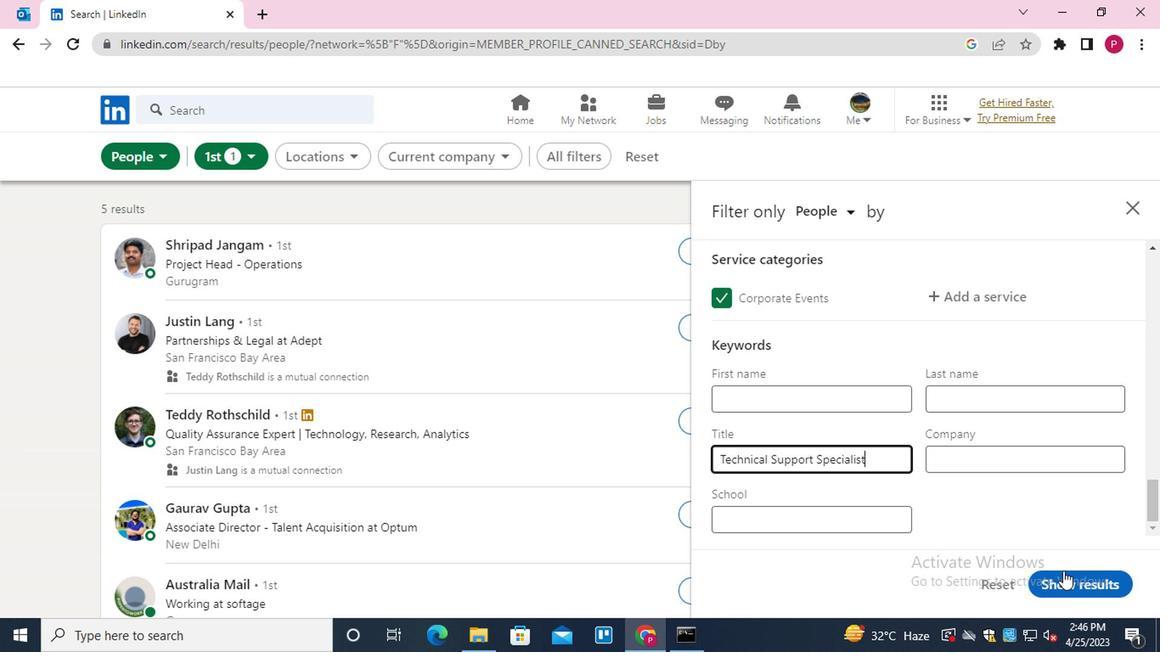 
Action: Mouse pressed left at (1078, 576)
Screenshot: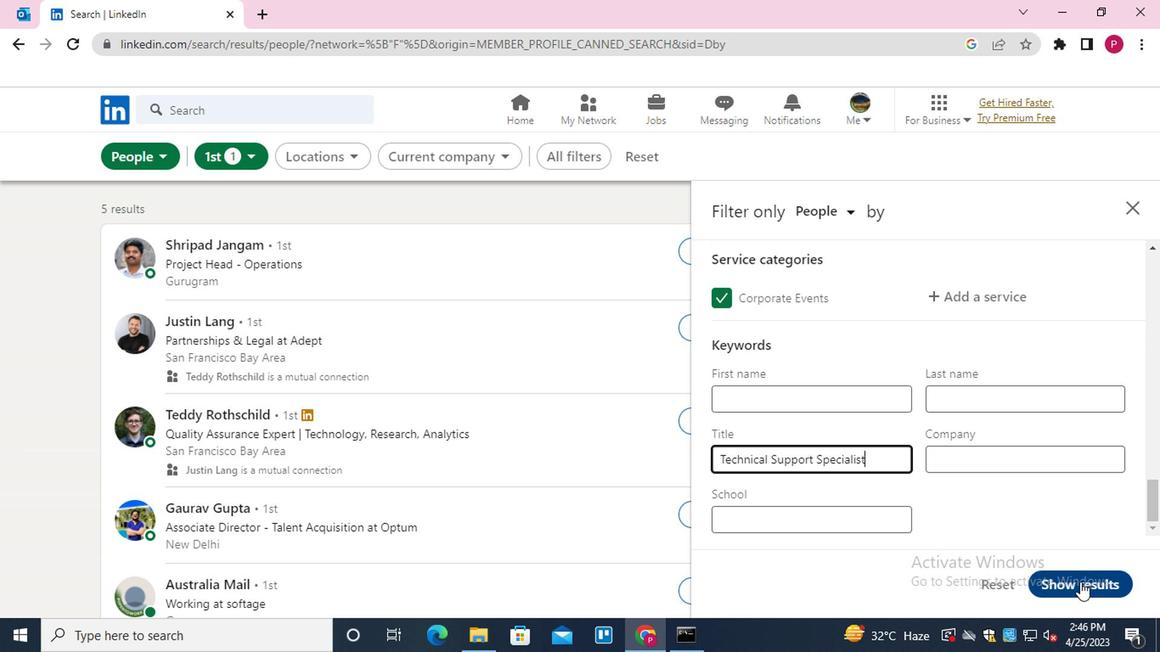 
Action: Mouse moved to (435, 351)
Screenshot: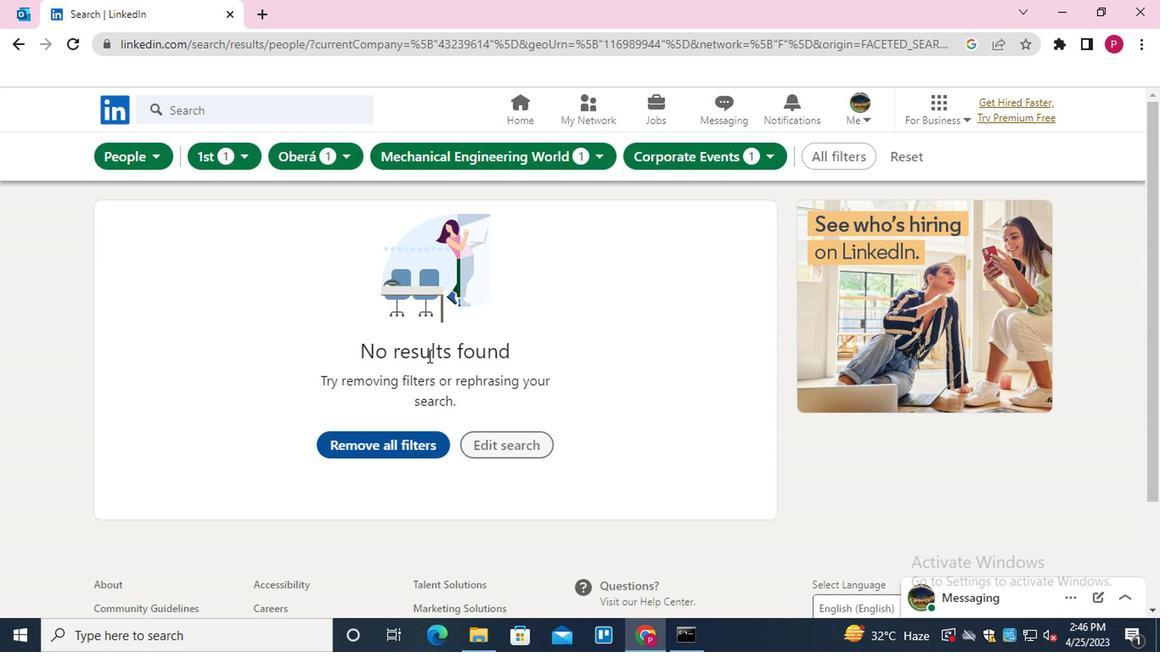 
